 Task: Select Grocery. Add to cart, from DollarGeneral for 3390 Emily Renzelli Boulevard, San Francisco, California 94103, Cell Number 831-612-1938, following items : Pampers Baby Wipes Sensitive Fragrance Free (56 ct)_x000D_
 - 2, Ruffles Cheddar & Sour Cream Potato Chips (1 oz)_x000D_
 - 3, Frito-Lay Flavor Mix Snacks Variety Pack (18 ct)_x000D_
 - 1, Chester''s Fries Corn & Potato Chips Flamin'' Hot (1 oz)_x000D_
 - 2, Munchies Peanuts Honey Roasted (2.875 oz)_x000D_
 - 3, Clover Valley 100% Whole Wheat Sandwich Bread (20 oz)_x000D_
 - 2, Malt-O-Meal Cinnamon Toasters Cereal (16 oz)_x000D_
 - 1, Lemonhead Lemon Candy (128 g)_x000D_
 - 3, Band-Aid Adhesive Bandages Family Variety Pack (30 ct)_x000D_
 - 2, Mott''s 100% Apple Juice Bottle (1 gal)_x000D_
 - 3
Action: Mouse moved to (340, 112)
Screenshot: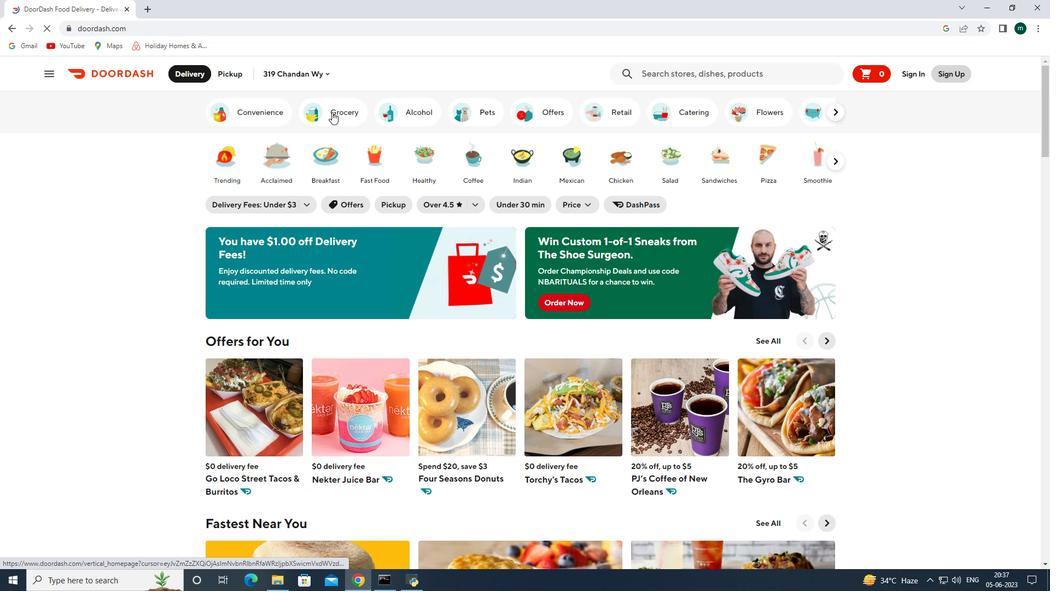 
Action: Mouse pressed left at (340, 112)
Screenshot: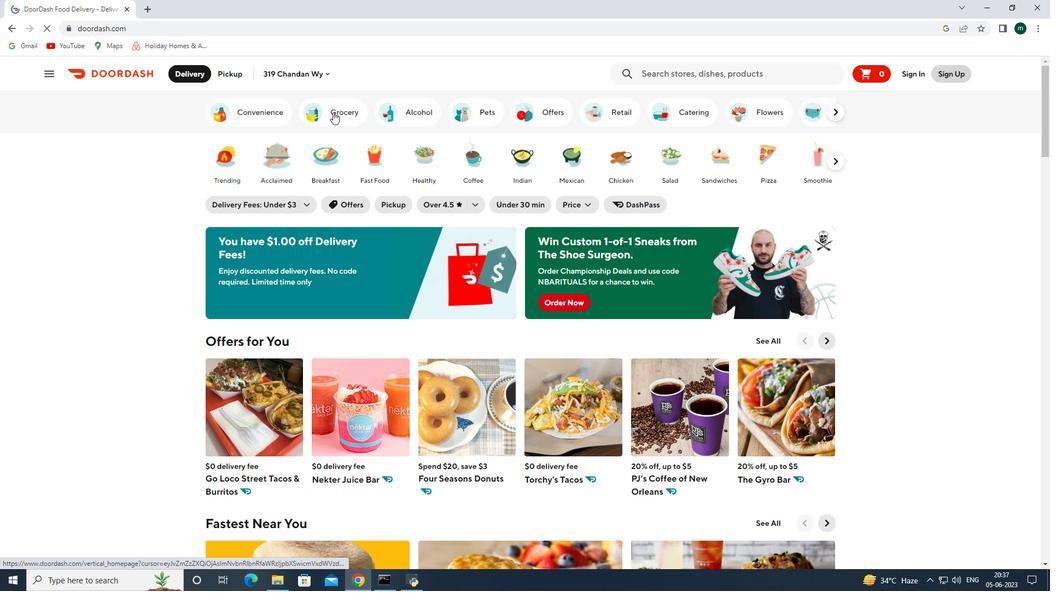 
Action: Mouse moved to (365, 218)
Screenshot: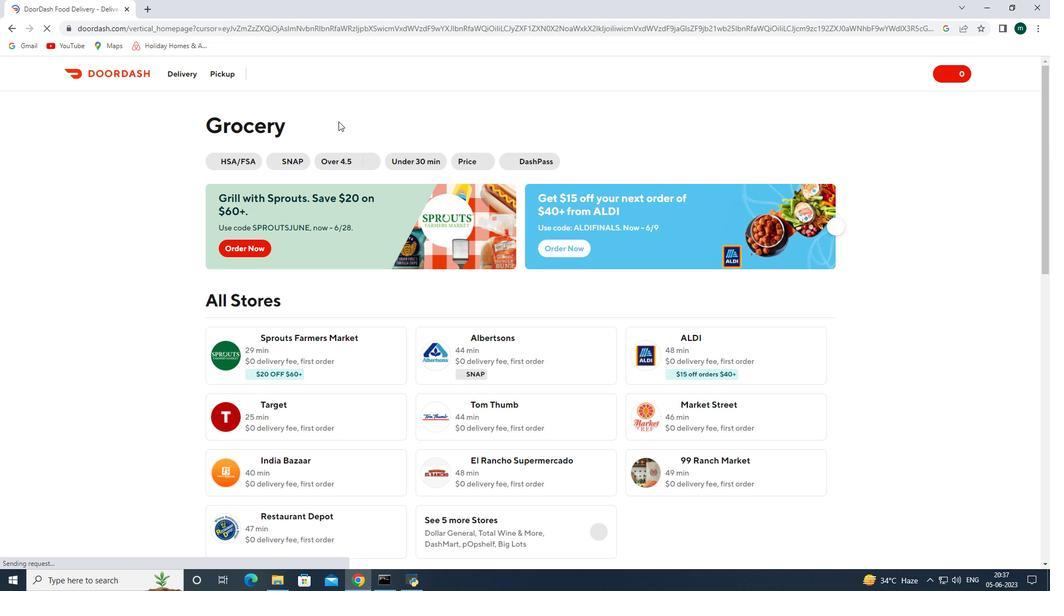 
Action: Mouse scrolled (365, 218) with delta (0, 0)
Screenshot: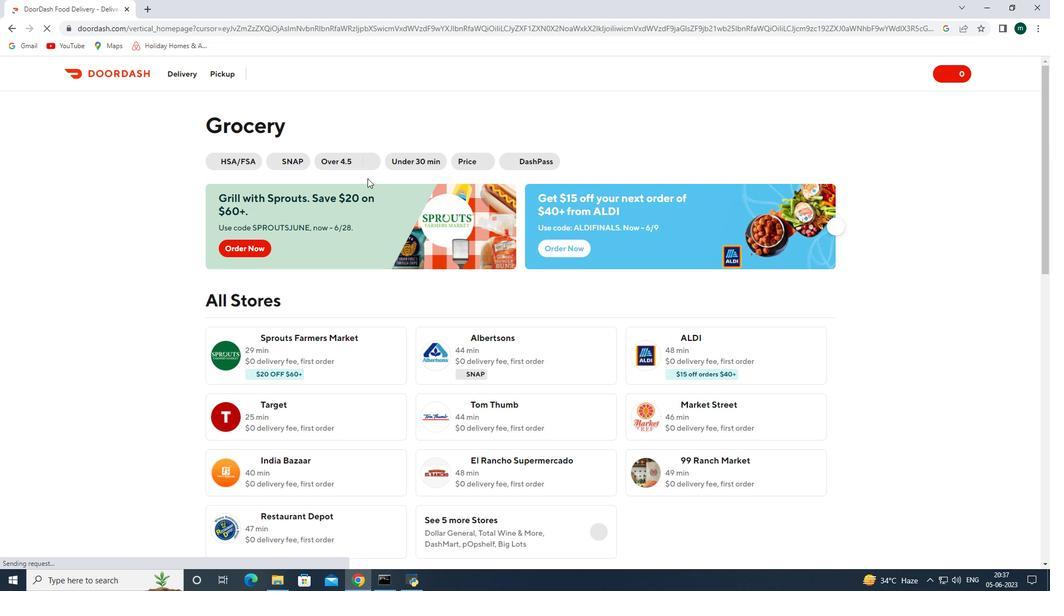 
Action: Mouse moved to (601, 527)
Screenshot: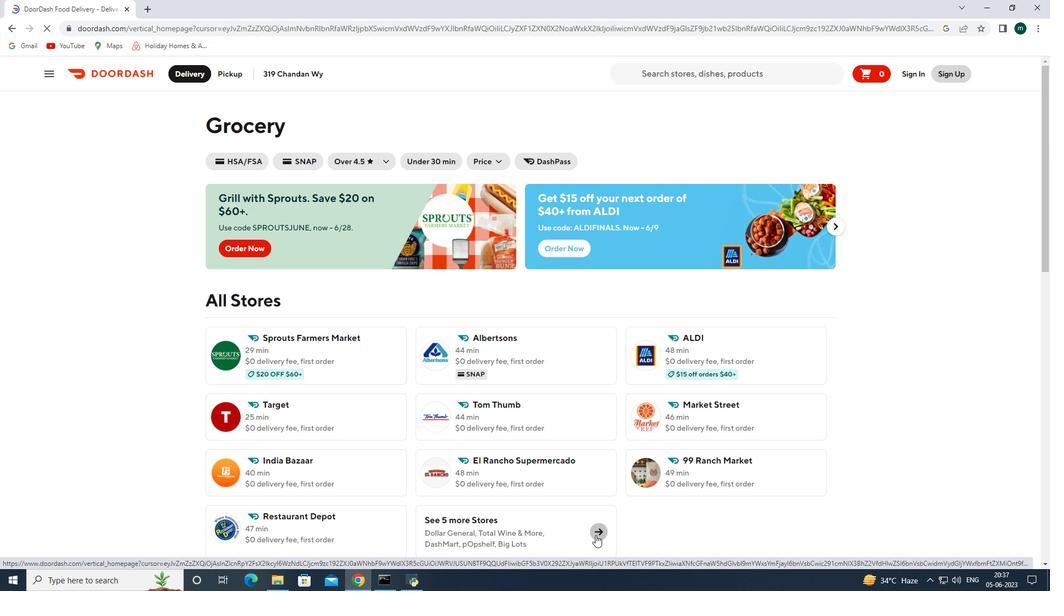 
Action: Mouse pressed left at (601, 527)
Screenshot: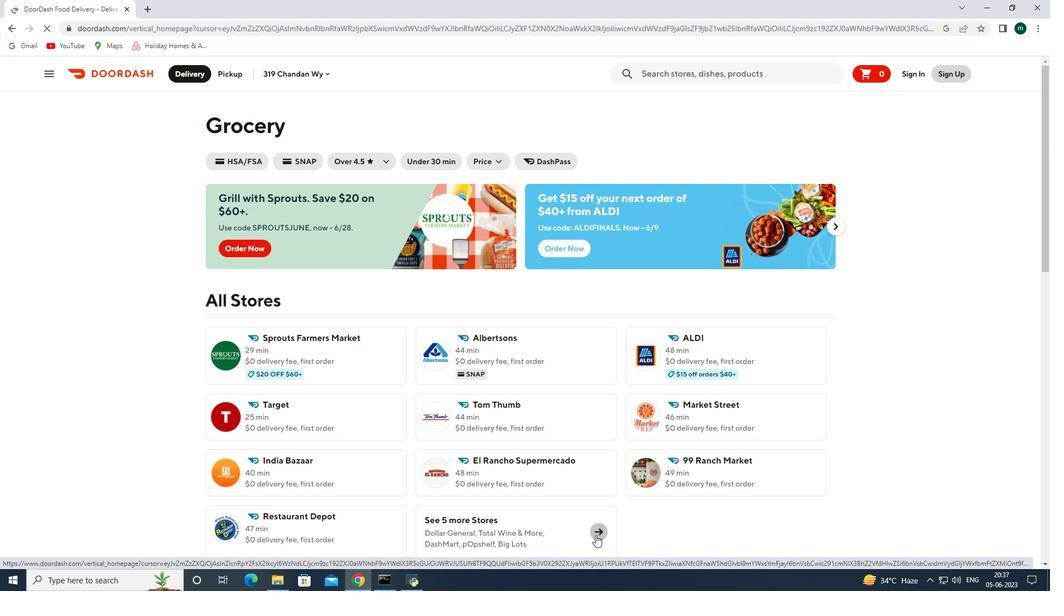 
Action: Mouse moved to (504, 344)
Screenshot: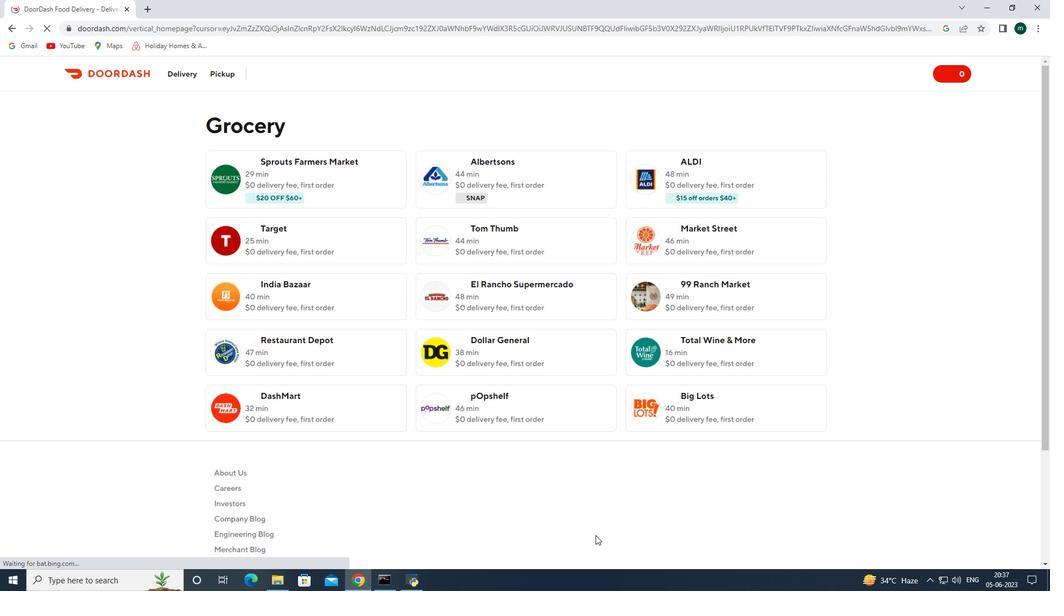 
Action: Mouse pressed left at (504, 344)
Screenshot: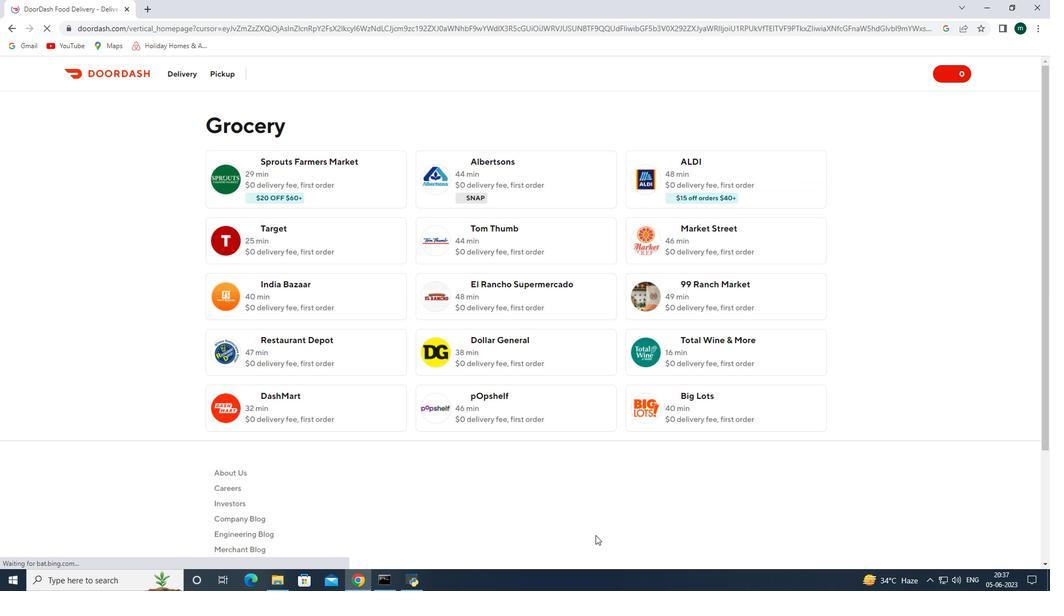 
Action: Mouse moved to (515, 419)
Screenshot: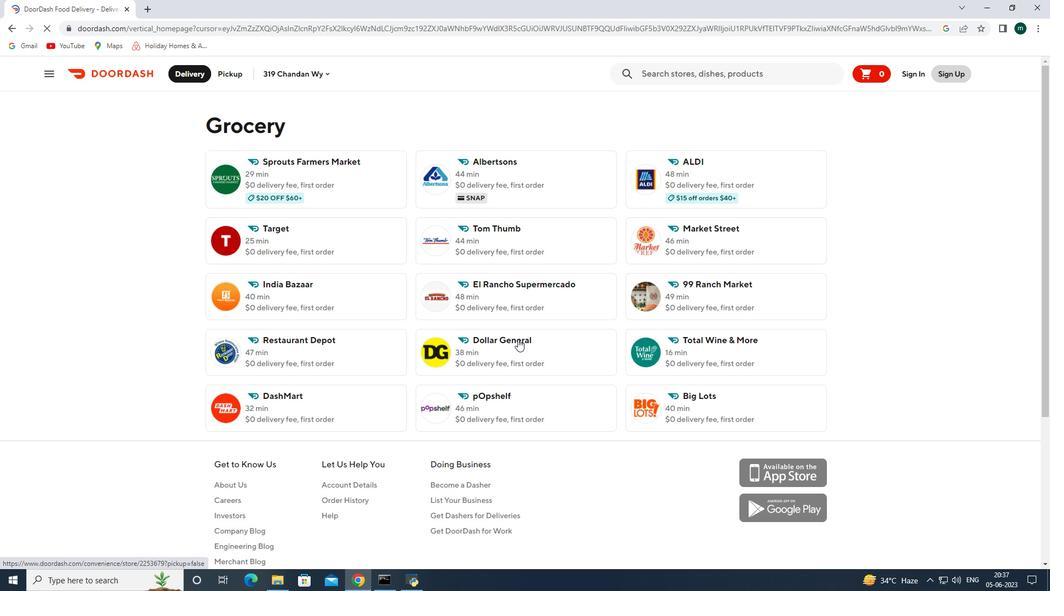 
Action: Mouse pressed left at (515, 419)
Screenshot: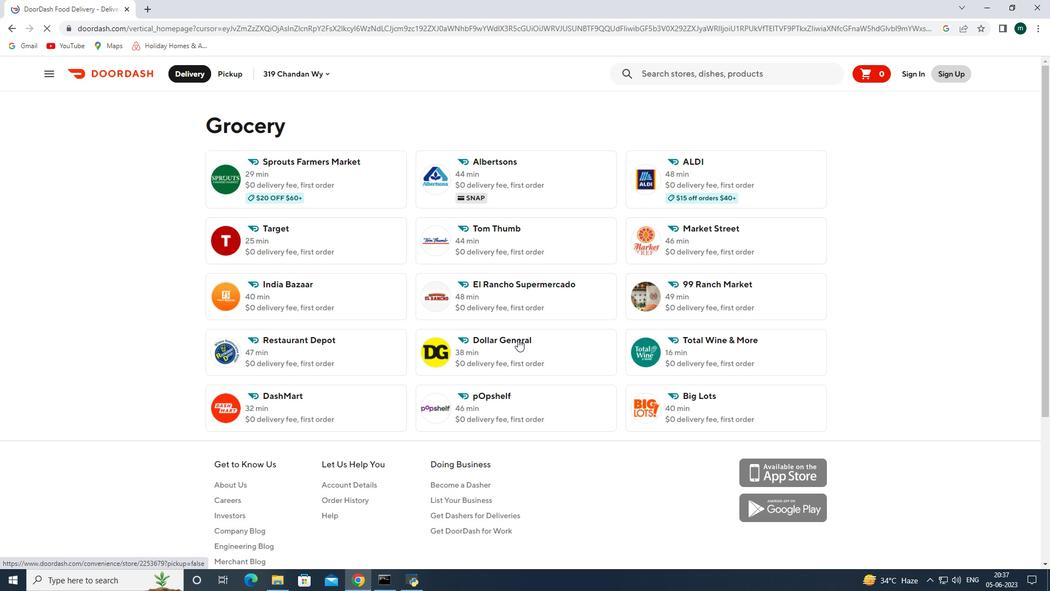 
Action: Mouse pressed left at (515, 419)
Screenshot: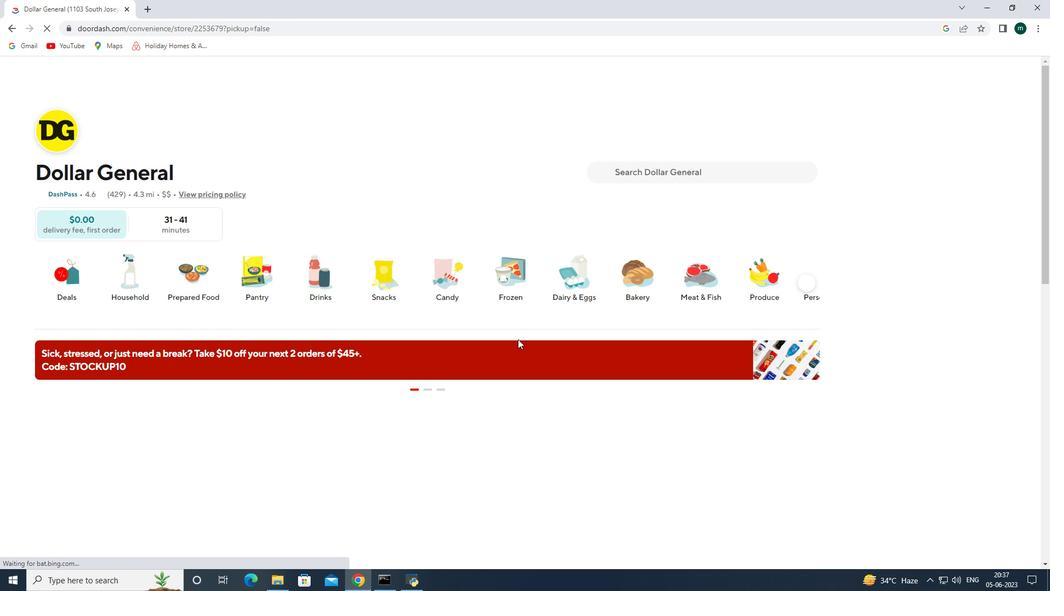 
Action: Mouse moved to (49, 31)
Screenshot: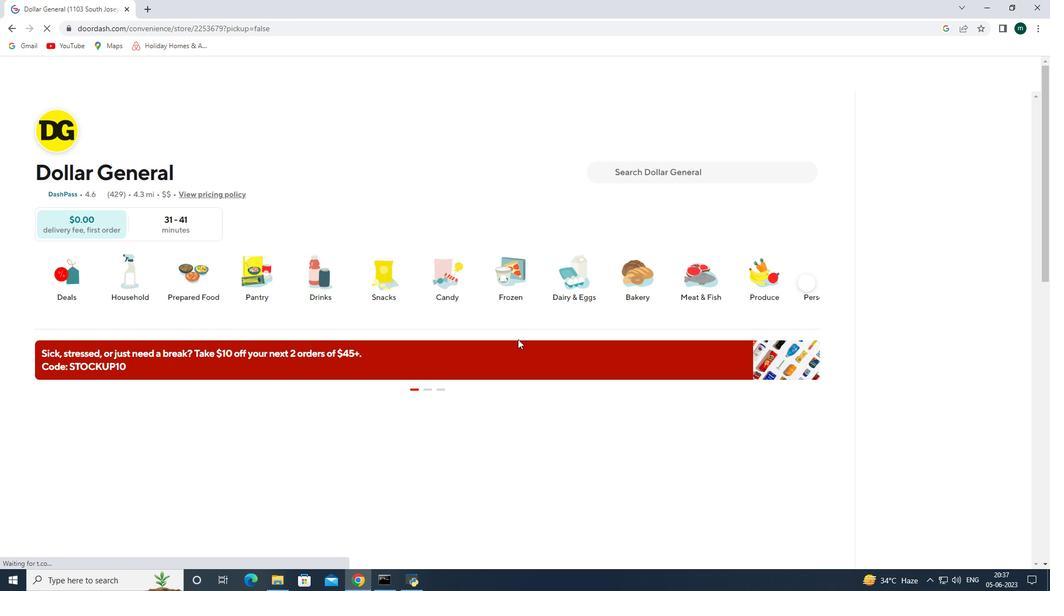 
Action: Mouse pressed left at (49, 31)
Screenshot: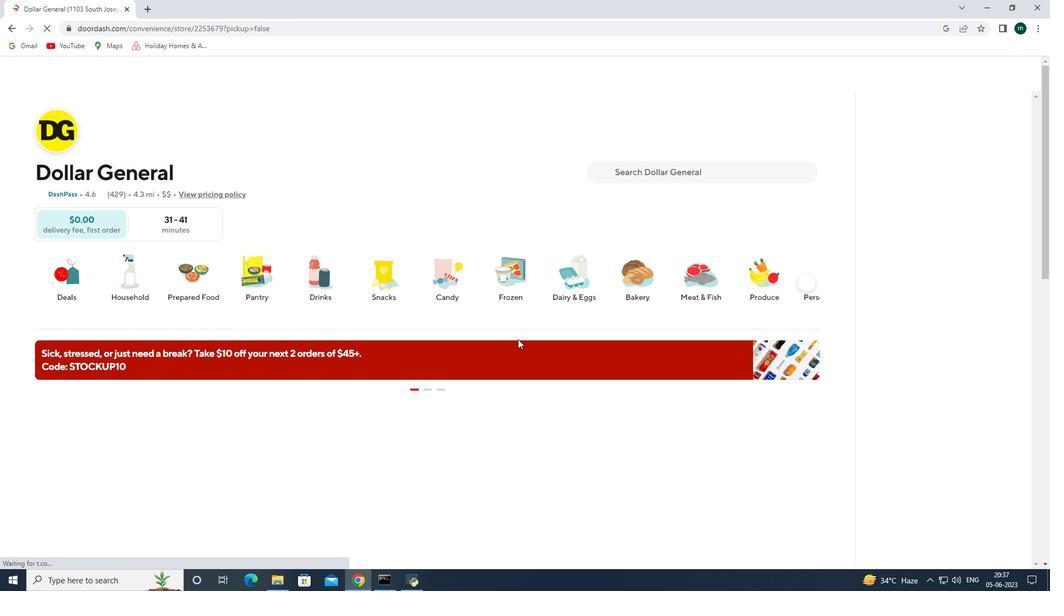 
Action: Mouse moved to (333, 112)
Screenshot: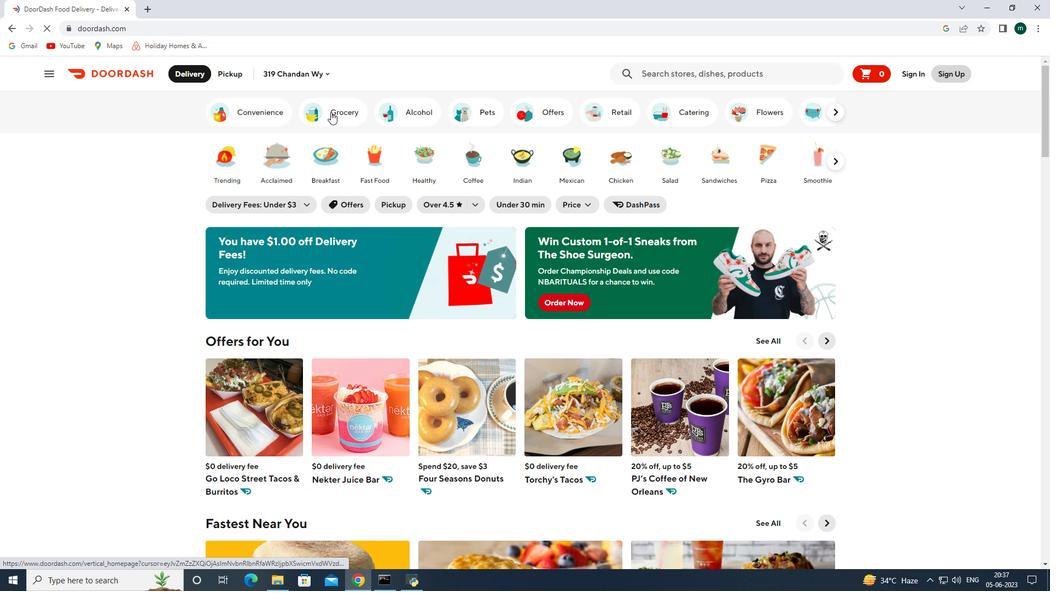 
Action: Mouse pressed left at (333, 112)
Screenshot: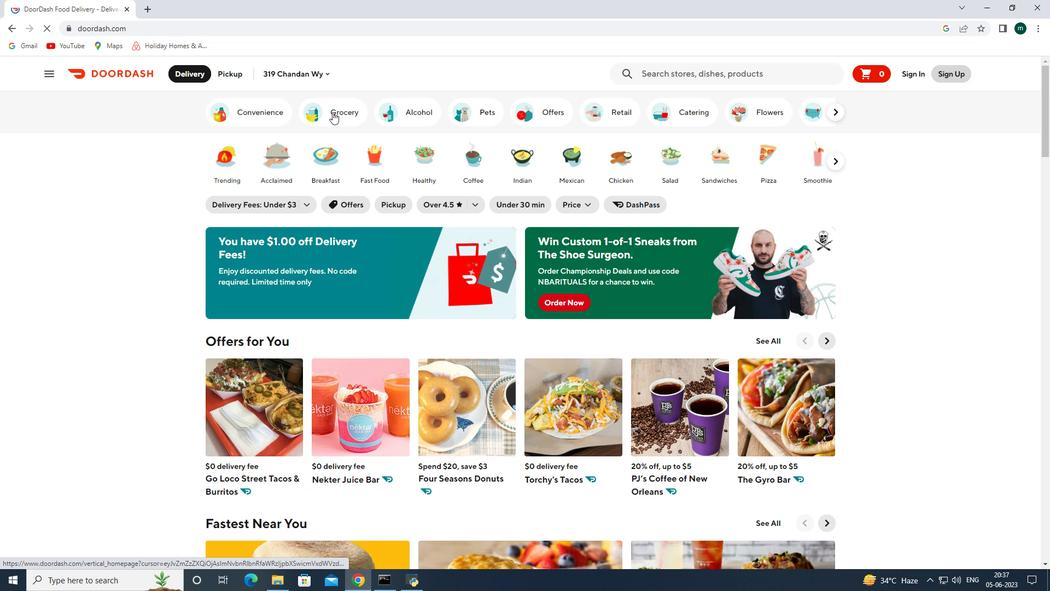 
Action: Mouse moved to (596, 535)
Screenshot: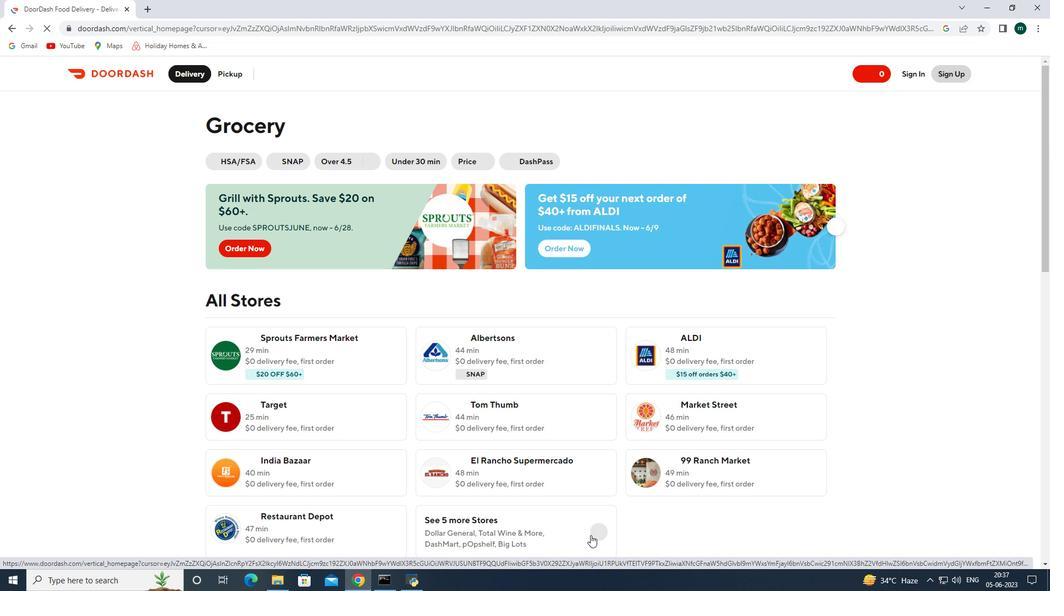 
Action: Mouse pressed left at (596, 535)
Screenshot: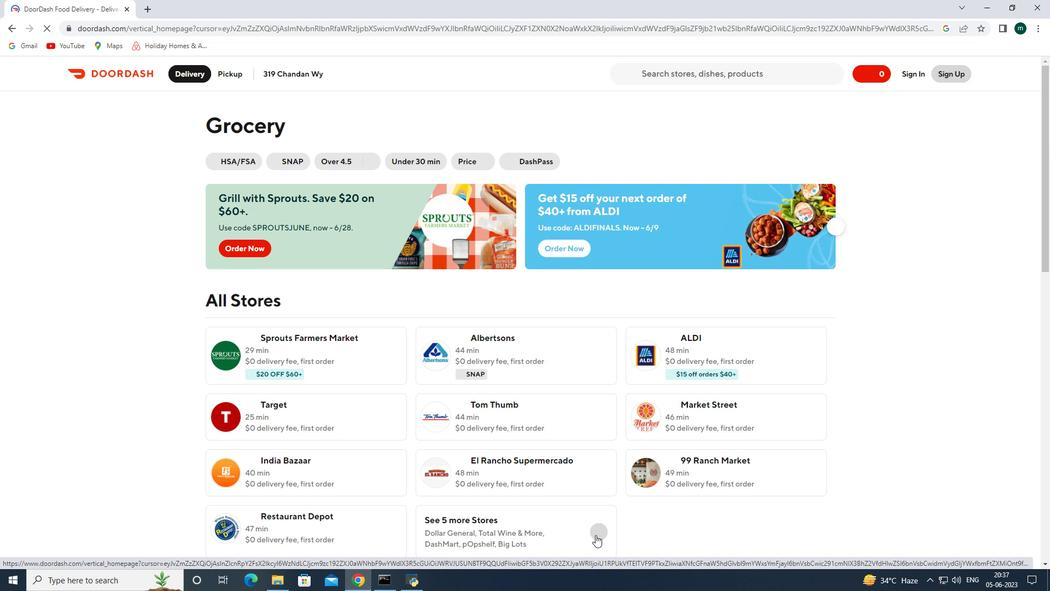 
Action: Mouse pressed left at (596, 535)
Screenshot: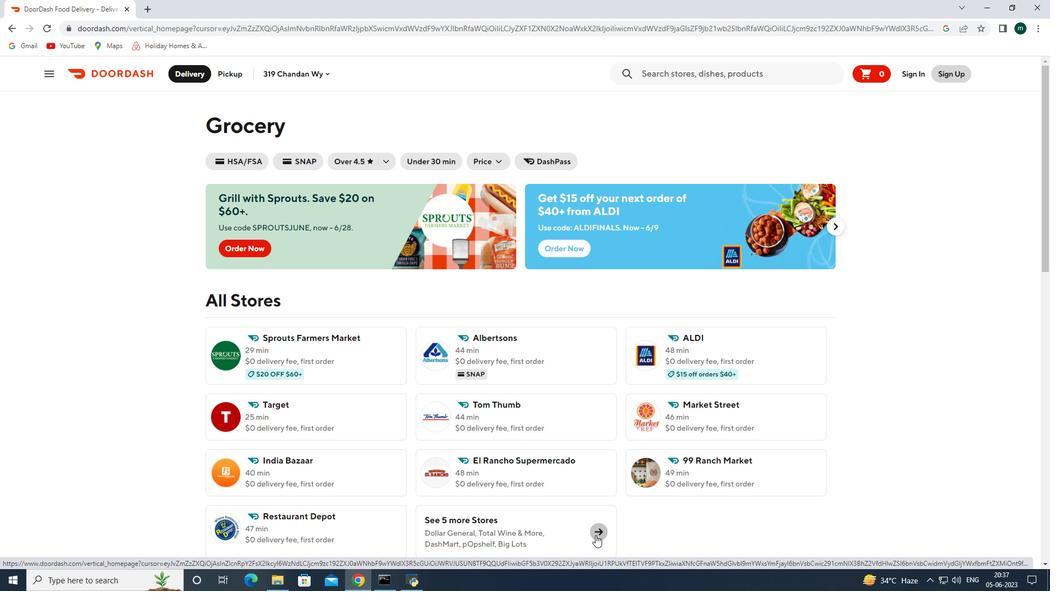 
Action: Mouse moved to (518, 339)
Screenshot: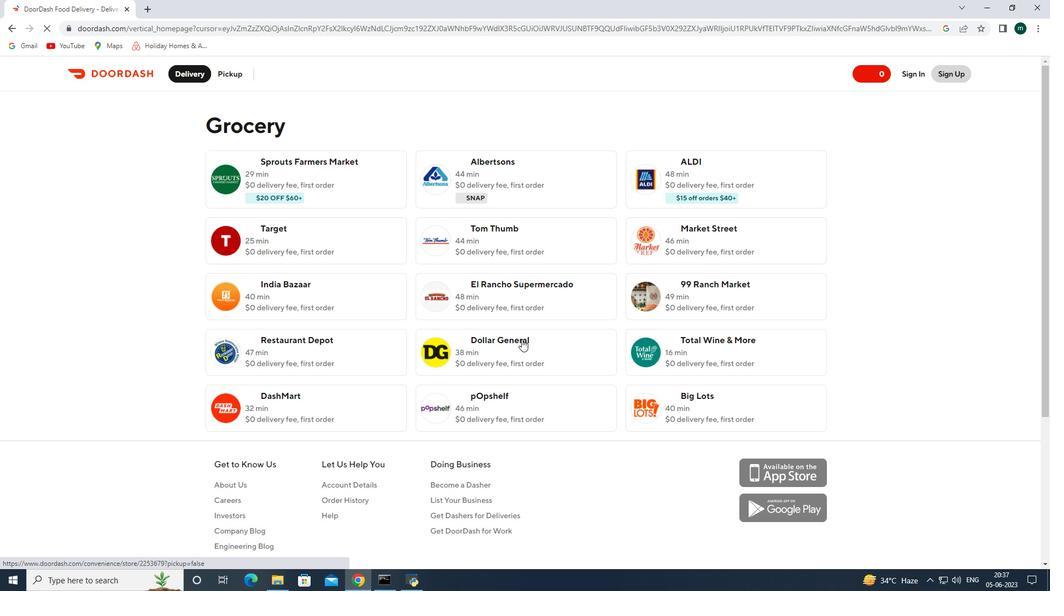 
Action: Mouse pressed left at (518, 339)
Screenshot: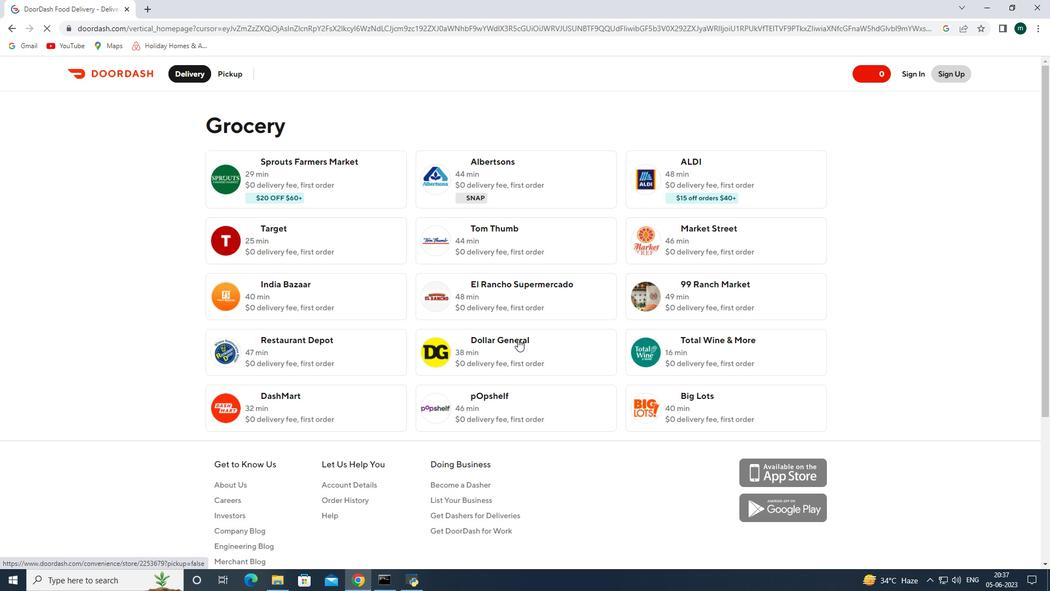 
Action: Mouse moved to (226, 73)
Screenshot: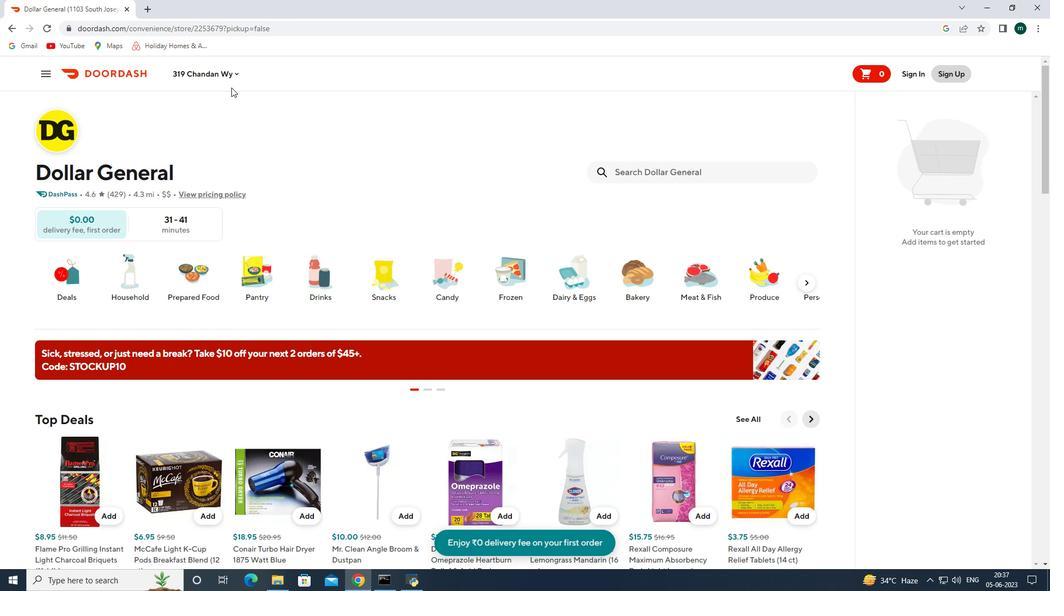 
Action: Mouse pressed left at (226, 73)
Screenshot: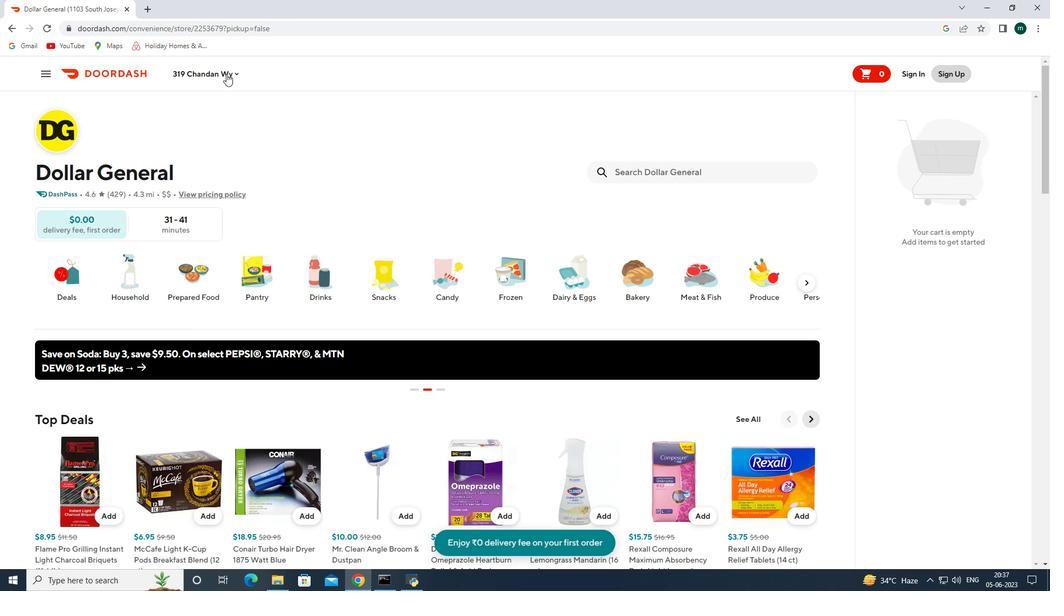 
Action: Mouse moved to (231, 111)
Screenshot: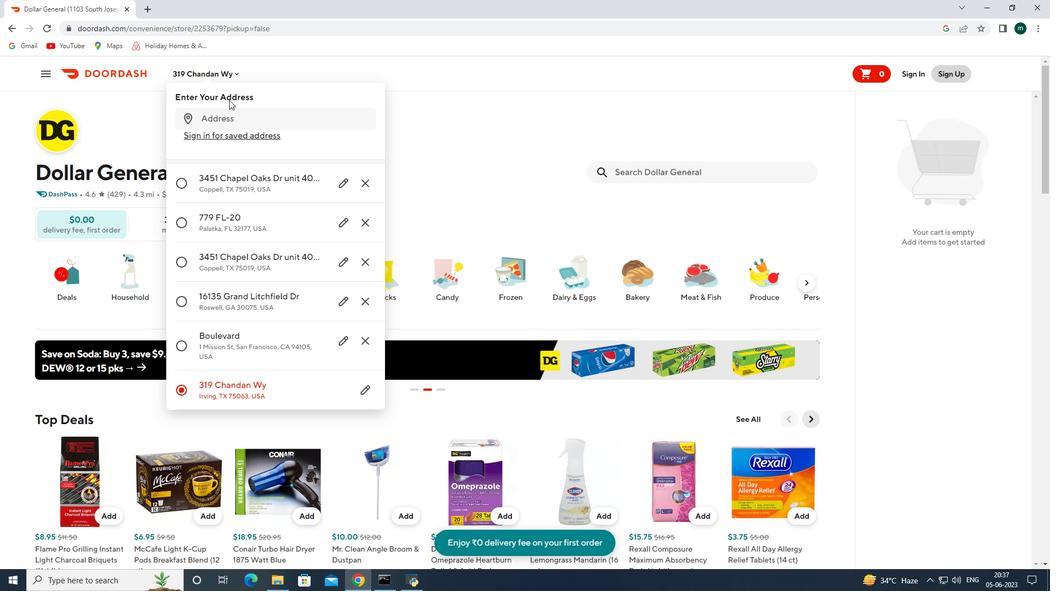 
Action: Mouse pressed left at (231, 111)
Screenshot: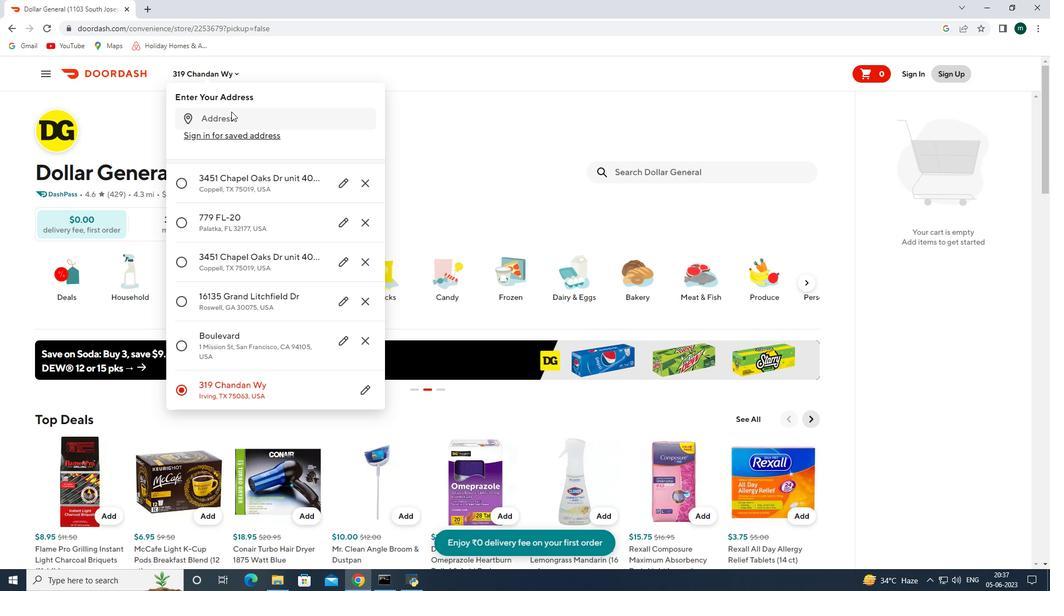 
Action: Key pressed 3390<Key.space>emily<Key.space>renzelli<Key.space>boulevard<Key.space>san<Key.space>francisco<Key.space>california<Key.space>94103<Key.enter>
Screenshot: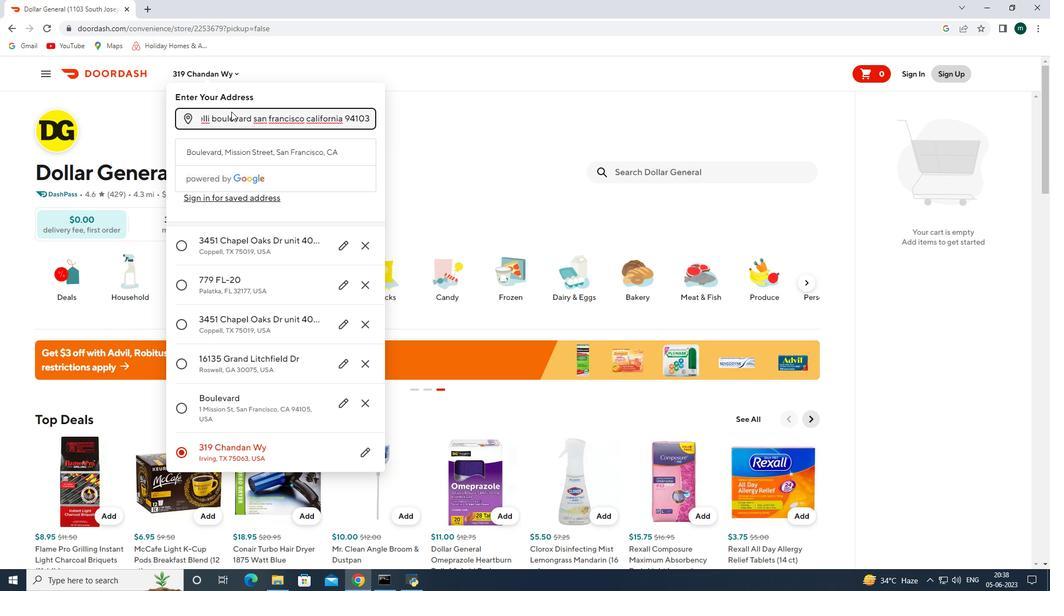 
Action: Mouse moved to (305, 457)
Screenshot: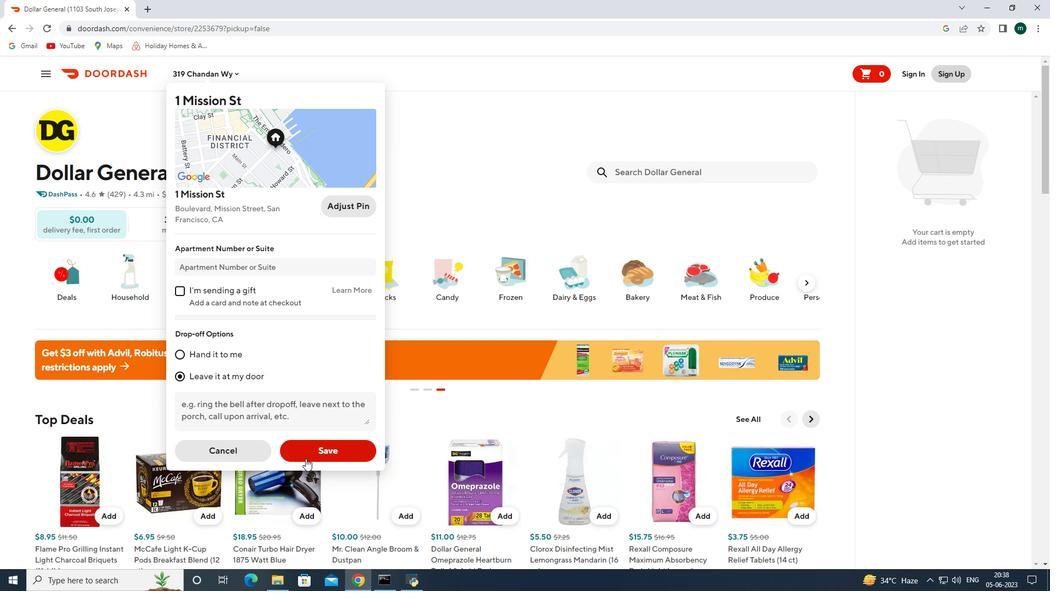 
Action: Mouse pressed left at (305, 457)
Screenshot: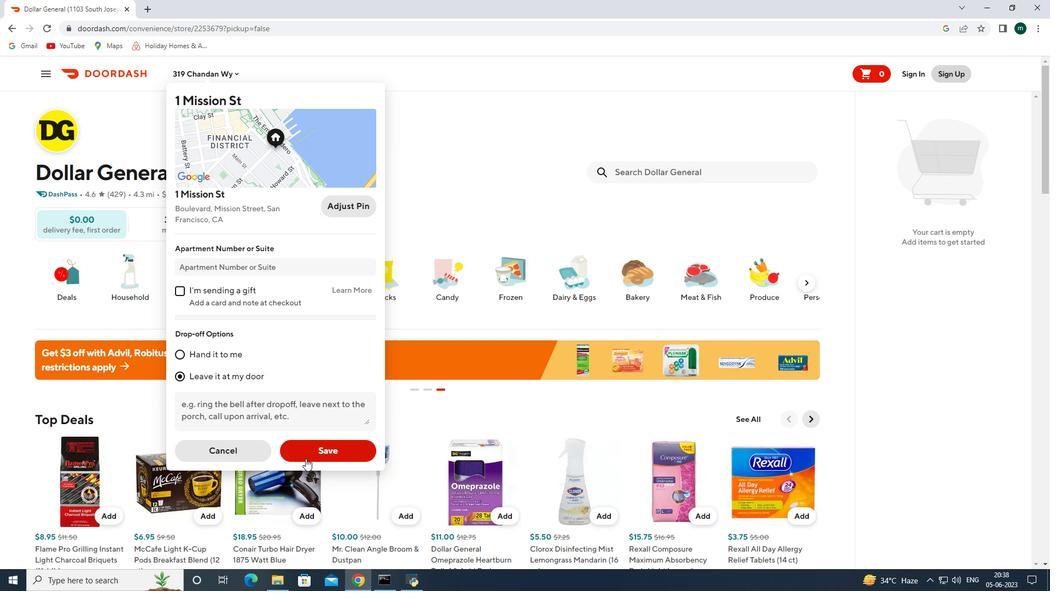 
Action: Mouse moved to (638, 172)
Screenshot: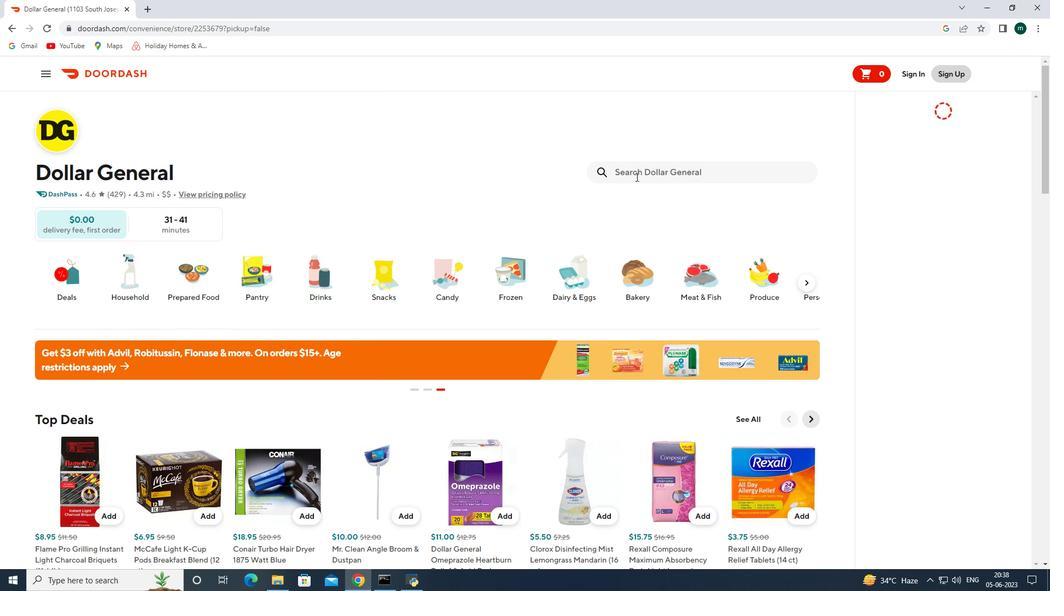 
Action: Mouse pressed left at (638, 172)
Screenshot: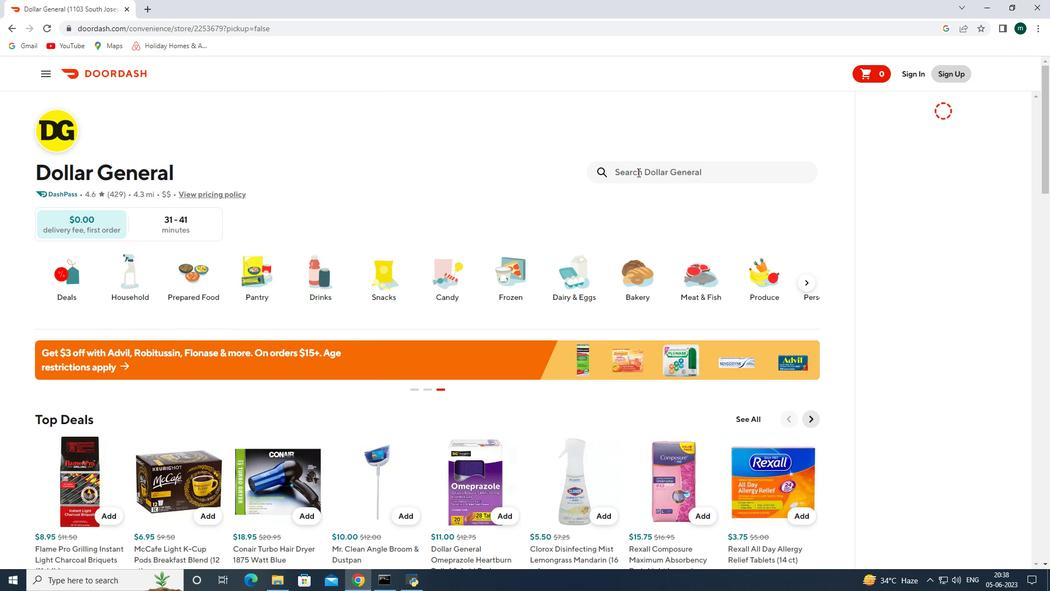 
Action: Key pressed pmper<Key.space>ba<Key.backspace><Key.backspace><Key.backspace><Key.backspace><Key.backspace><Key.backspace><Key.backspace>ampersabby<Key.space>wipes<Key.space>sensitive<Key.space>fragrance<Key.space>free<Key.enter>
Screenshot: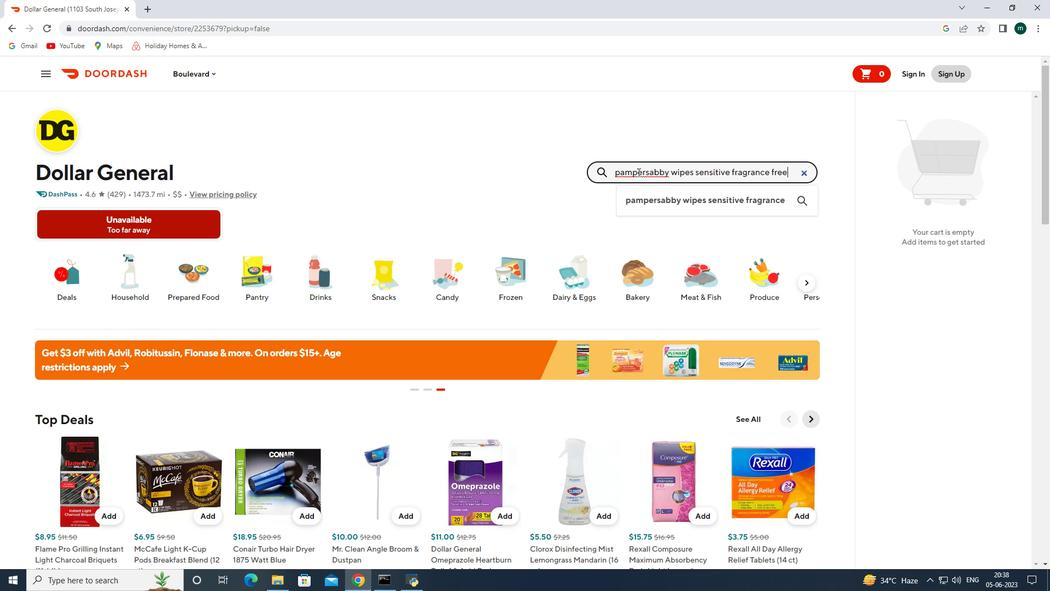 
Action: Mouse moved to (102, 305)
Screenshot: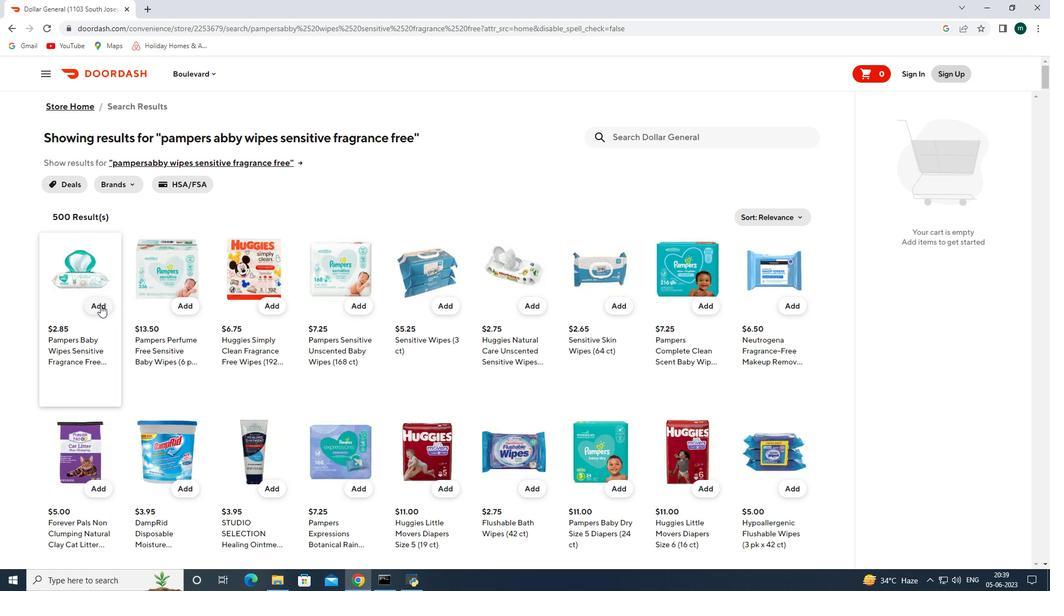 
Action: Mouse pressed left at (102, 305)
Screenshot: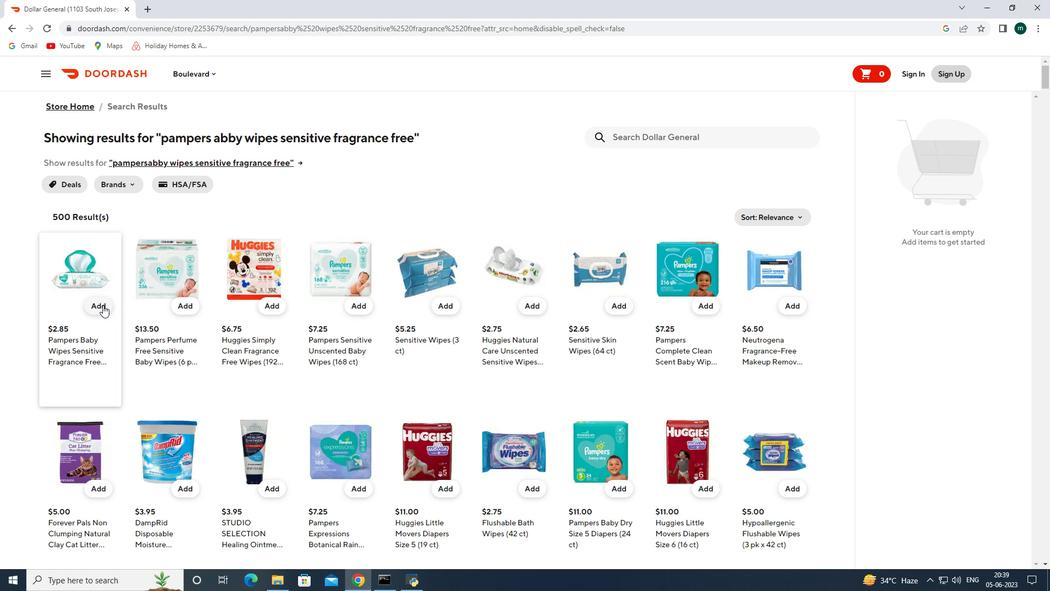 
Action: Mouse pressed left at (102, 305)
Screenshot: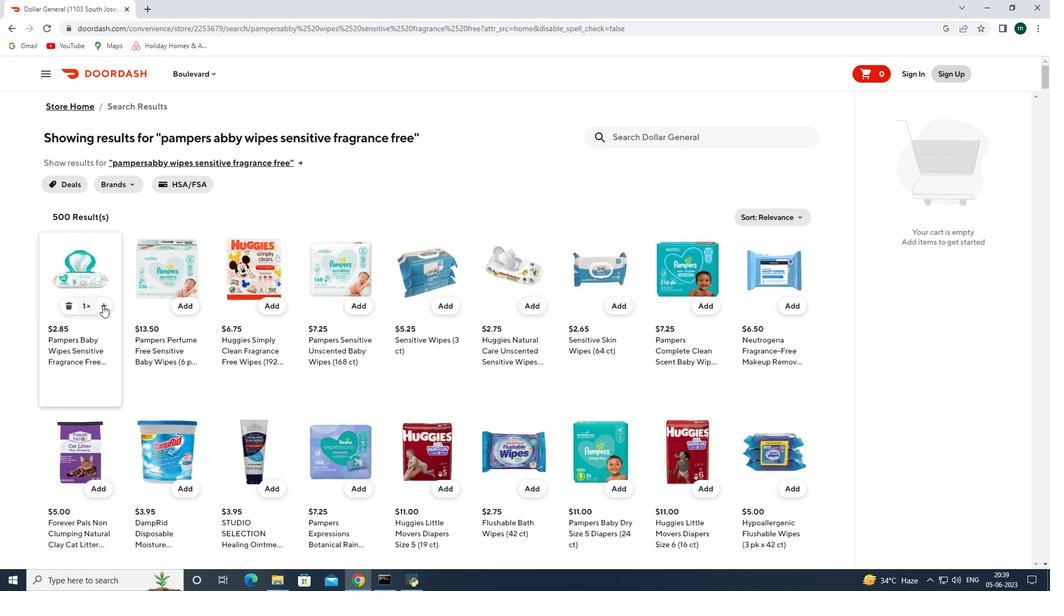
Action: Mouse moved to (627, 139)
Screenshot: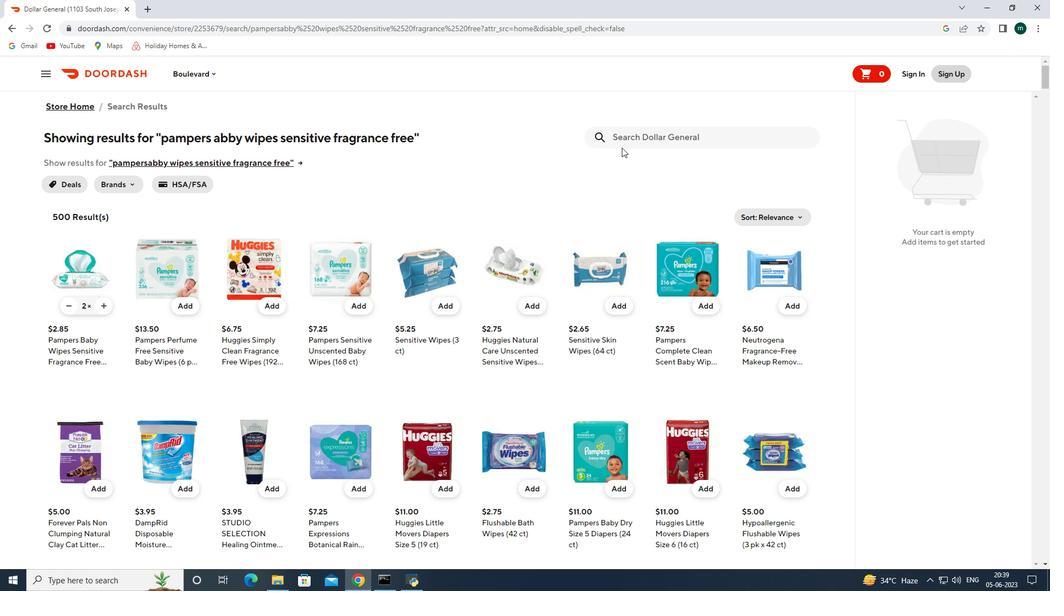 
Action: Mouse pressed left at (627, 139)
Screenshot: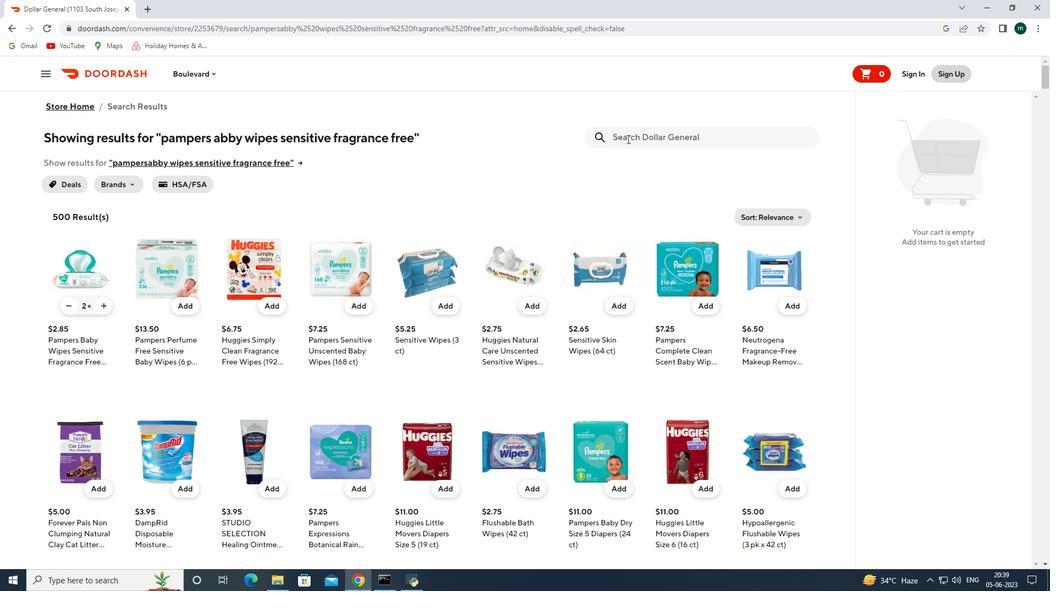 
Action: Key pressed ruffles<Key.space>cheddar<Key.space>and<Key.space>sour<Key.space>crem<Key.space>potato<Key.space>chips<Key.enter>
Screenshot: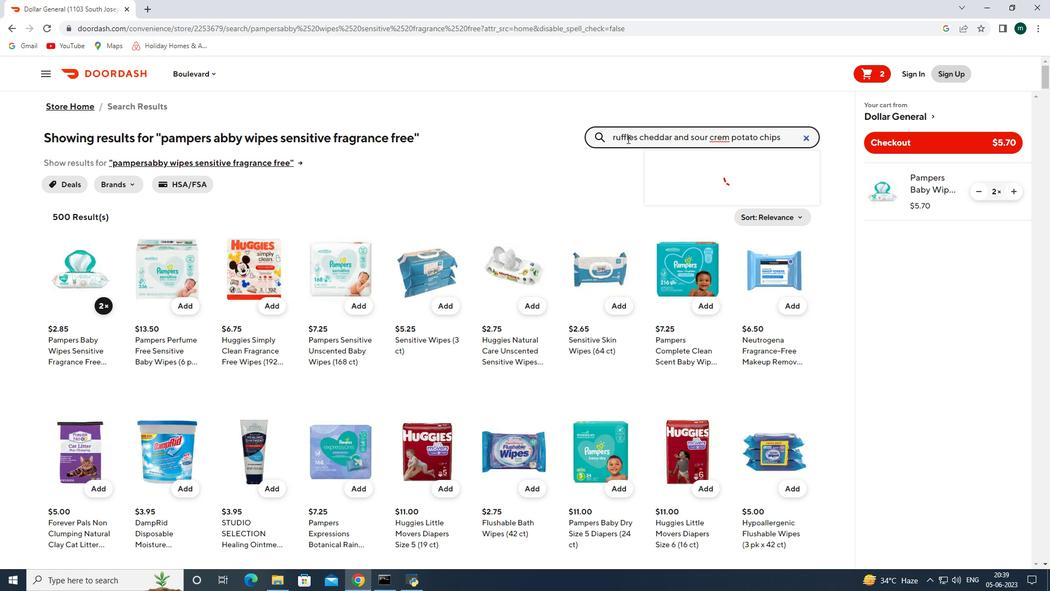 
Action: Mouse moved to (107, 302)
Screenshot: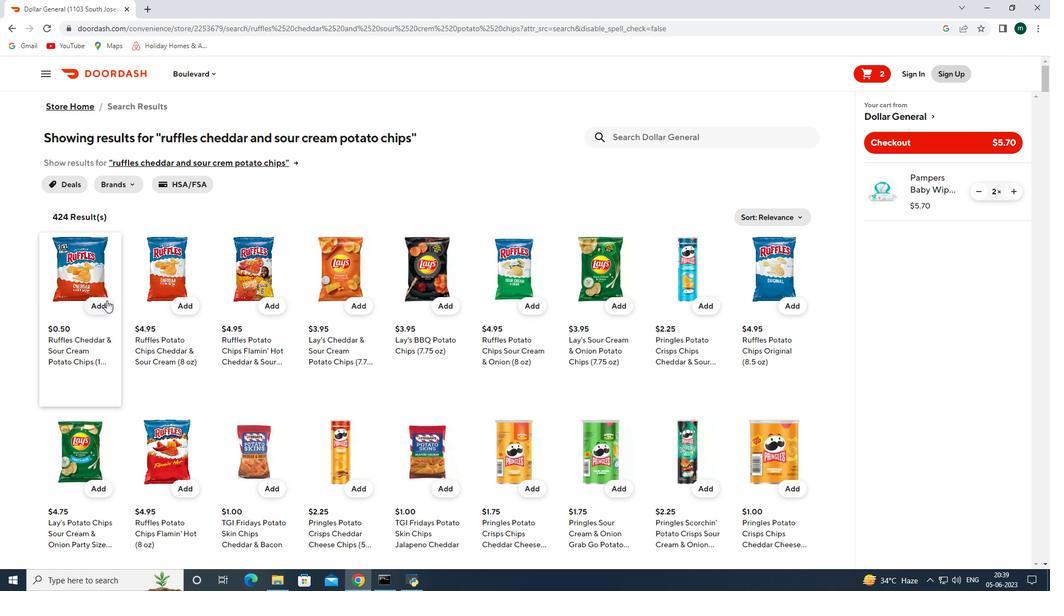 
Action: Mouse pressed left at (107, 302)
Screenshot: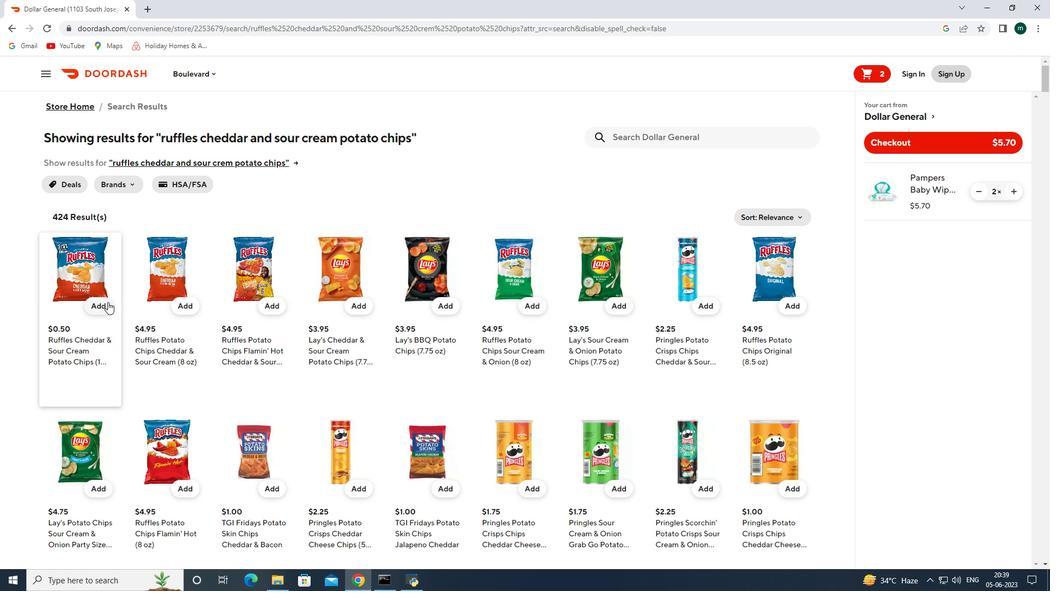 
Action: Mouse moved to (106, 304)
Screenshot: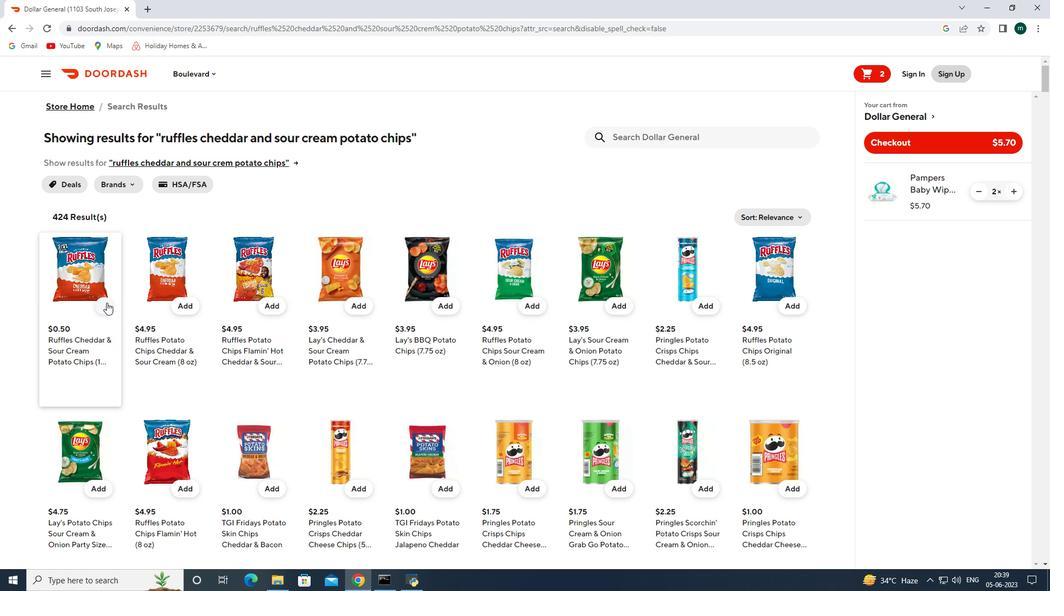 
Action: Mouse pressed left at (106, 304)
Screenshot: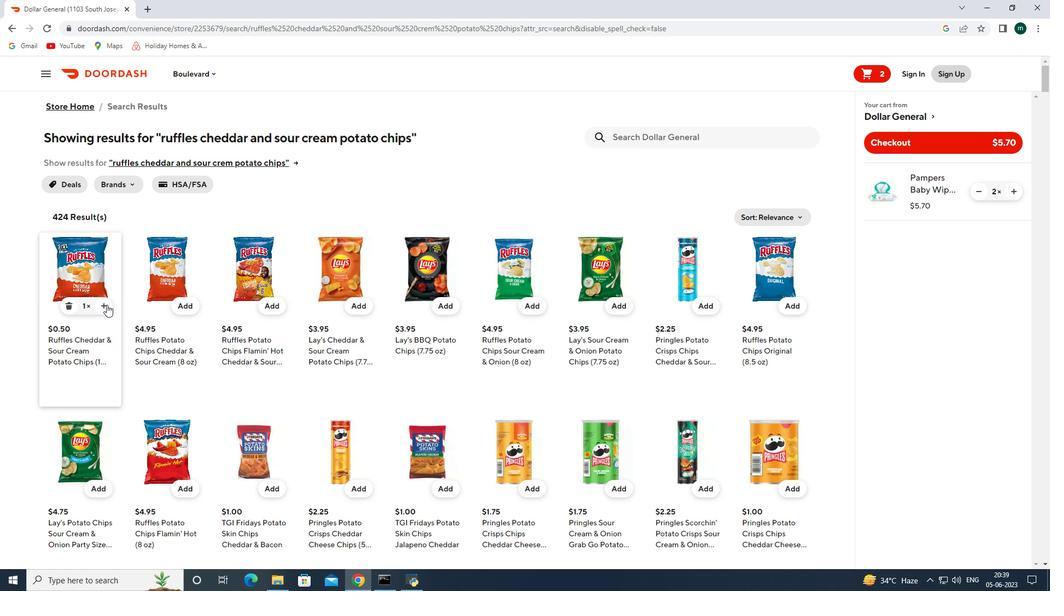 
Action: Mouse pressed left at (106, 304)
Screenshot: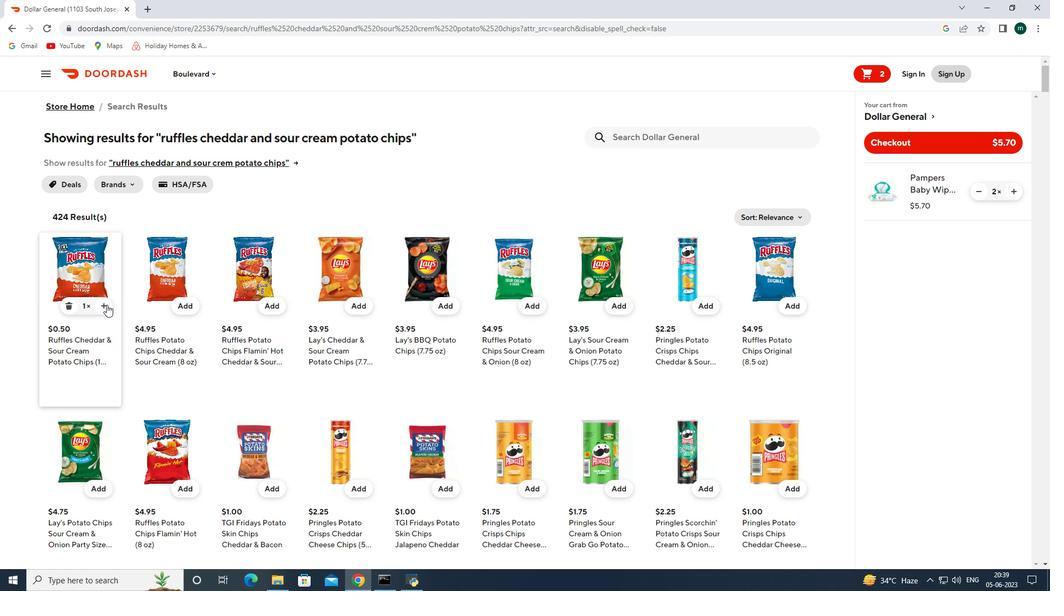 
Action: Mouse moved to (643, 139)
Screenshot: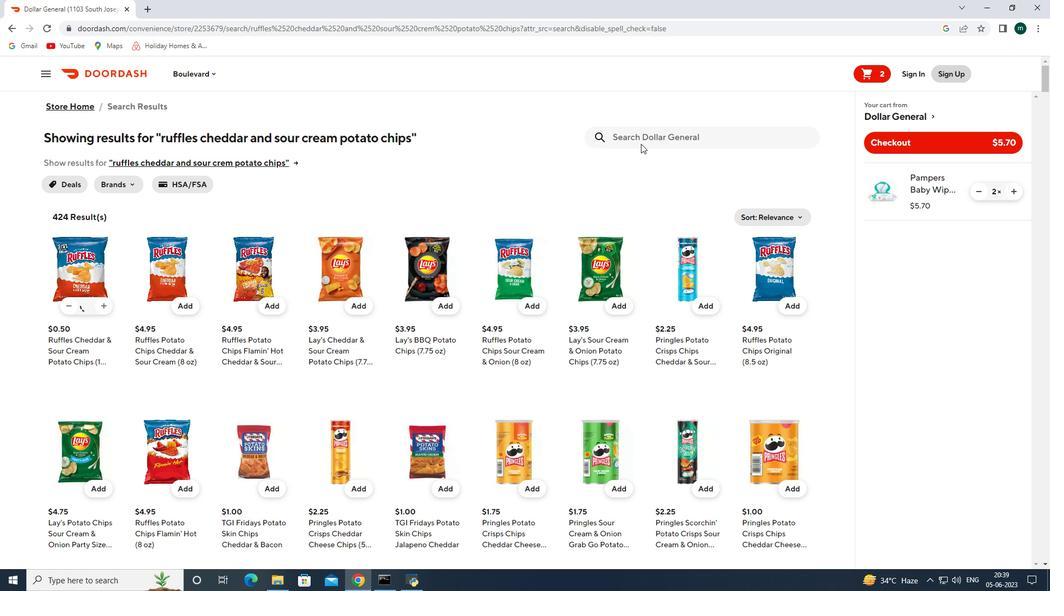 
Action: Mouse pressed left at (643, 139)
Screenshot: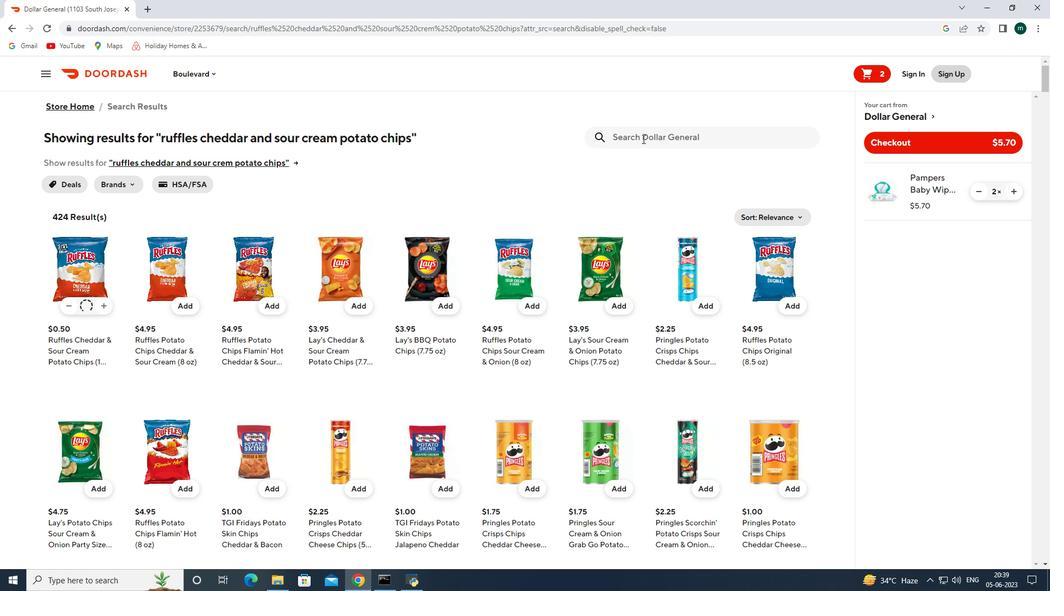
Action: Key pressed frito<Key.space>lay<Key.space>flavor<Key.space>mix<Key.space>snacks<Key.space>variety<Key.space>pack<Key.enter>
Screenshot: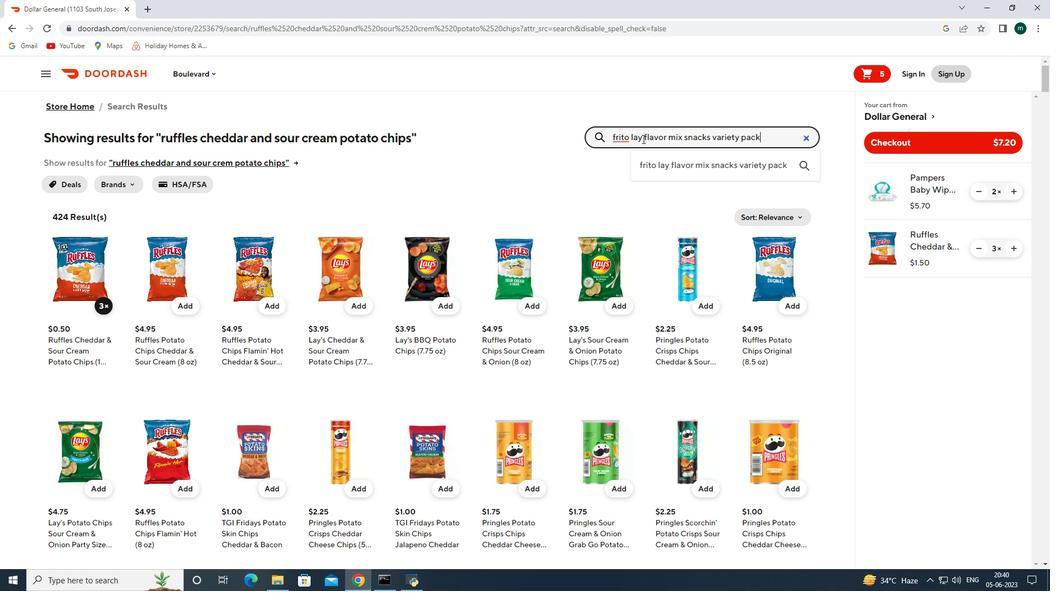 
Action: Mouse pressed left at (643, 139)
Screenshot: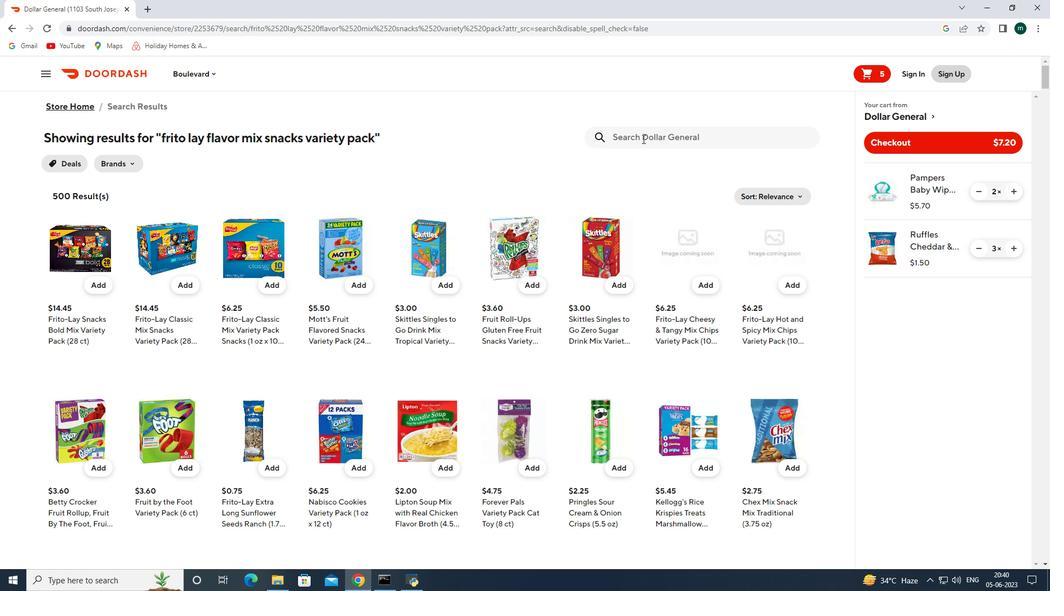 
Action: Key pressed chesters<Key.space>fries<Key.space>corn<Key.space>and<Key.space>potato<Key.space>chips<Key.space>flamin<Key.space>hot<Key.enter>
Screenshot: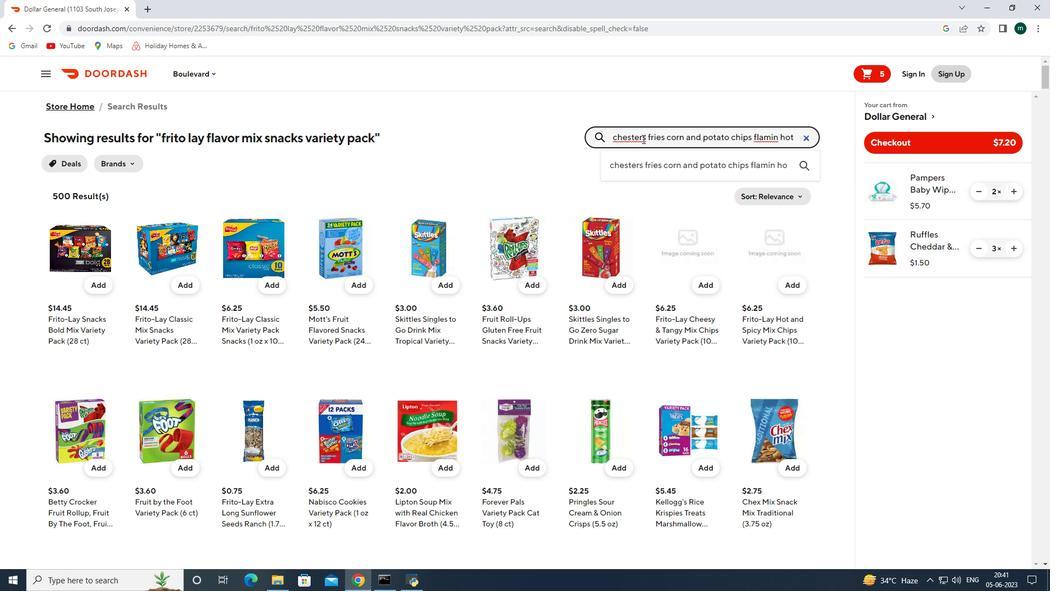 
Action: Mouse moved to (102, 284)
Screenshot: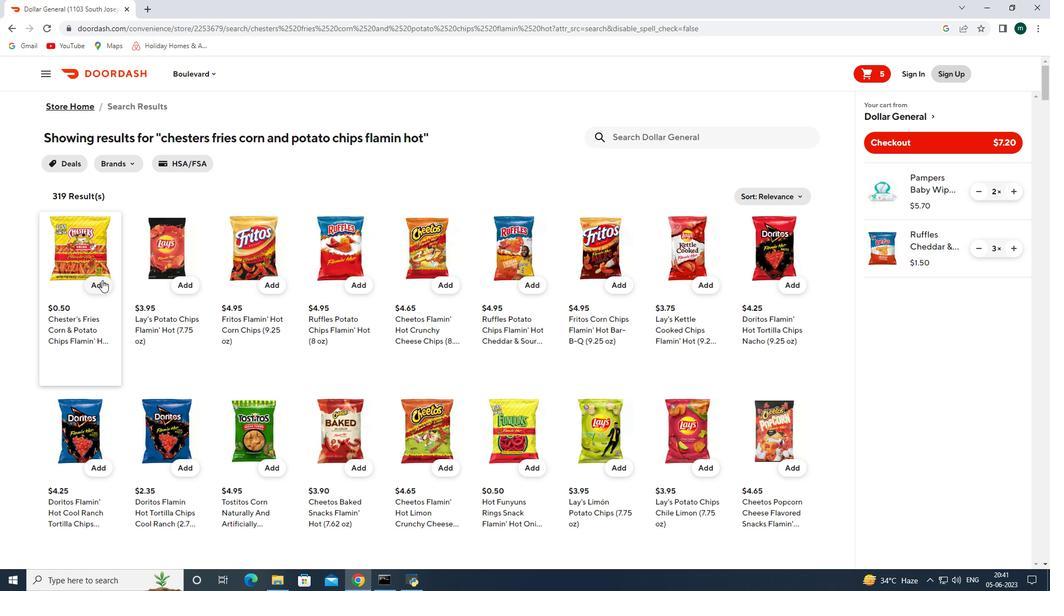 
Action: Mouse pressed left at (102, 284)
Screenshot: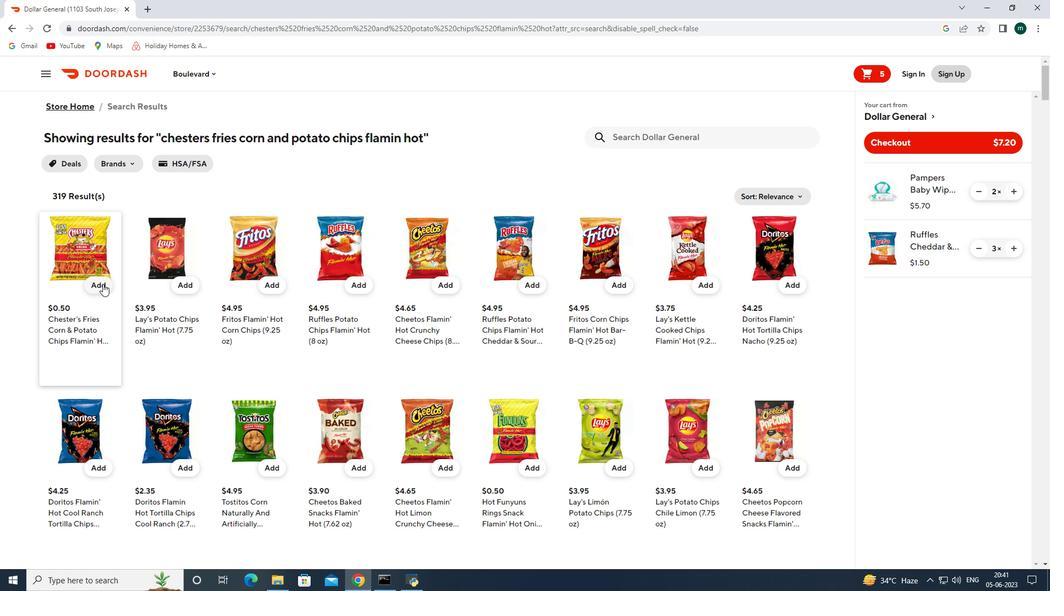 
Action: Mouse pressed left at (102, 284)
Screenshot: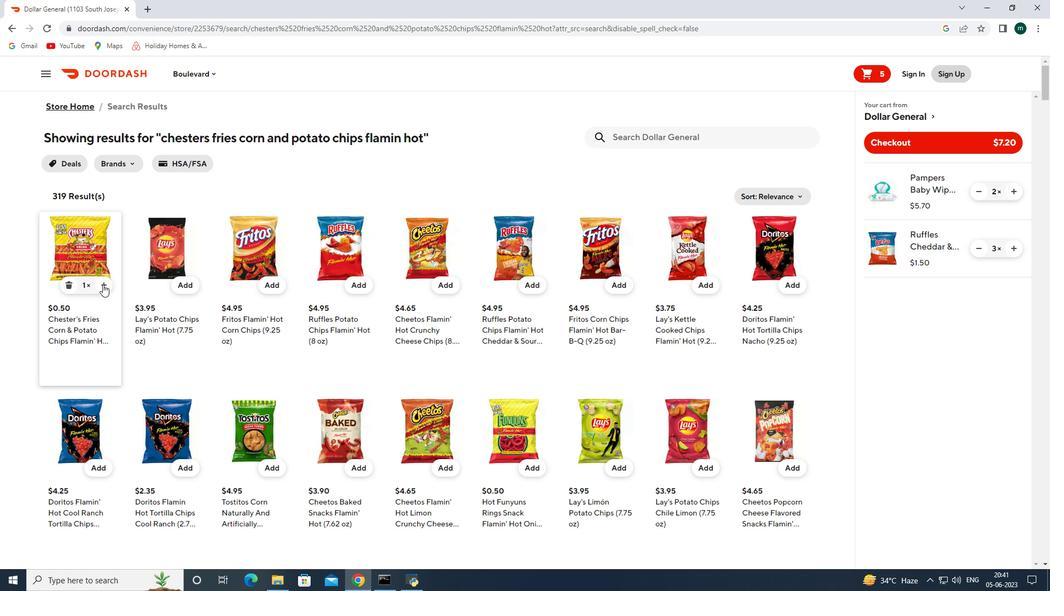 
Action: Mouse moved to (621, 133)
Screenshot: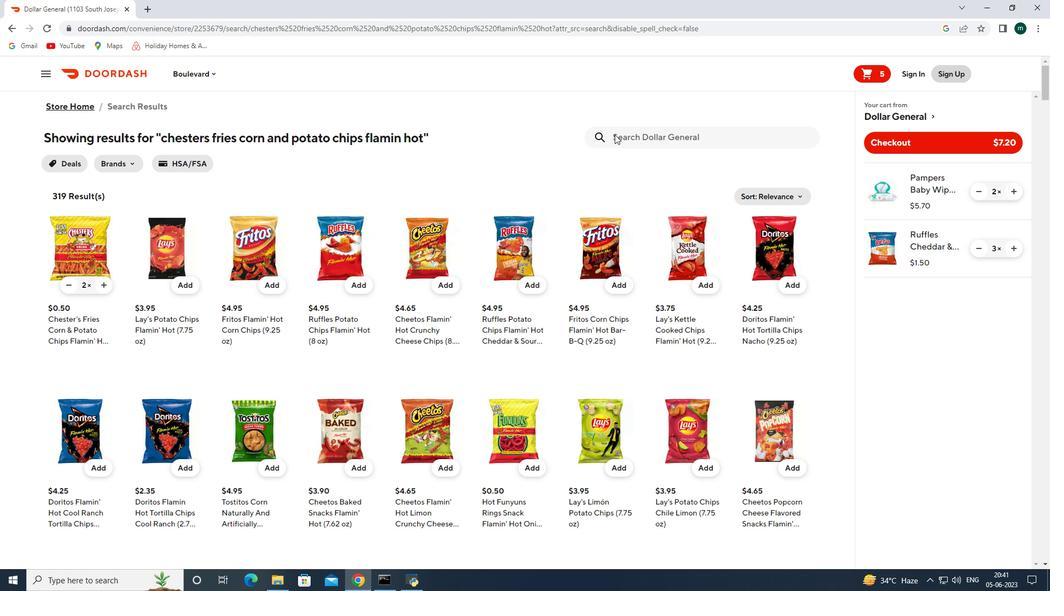 
Action: Mouse pressed left at (621, 133)
Screenshot: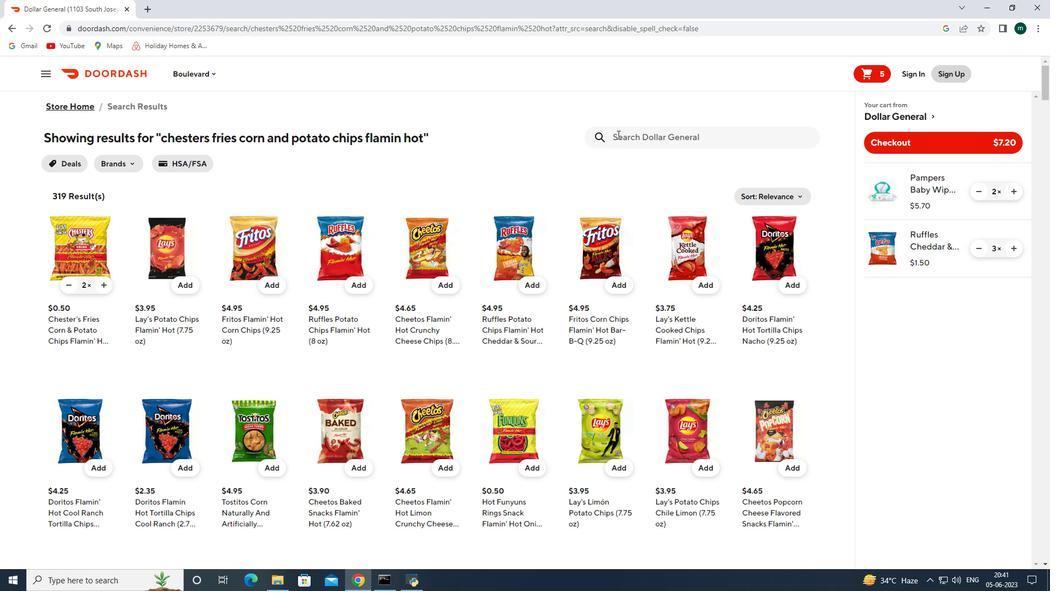 
Action: Key pressed munchies<Key.space>peanuts<Key.space>honey<Key.space>roasted<Key.enter>
Screenshot: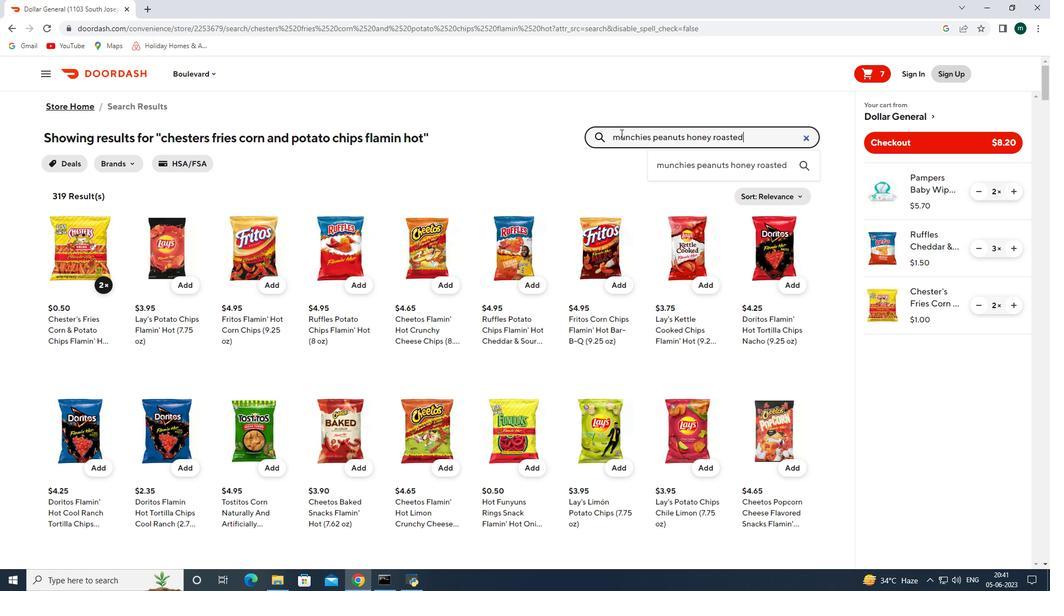 
Action: Mouse moved to (100, 286)
Screenshot: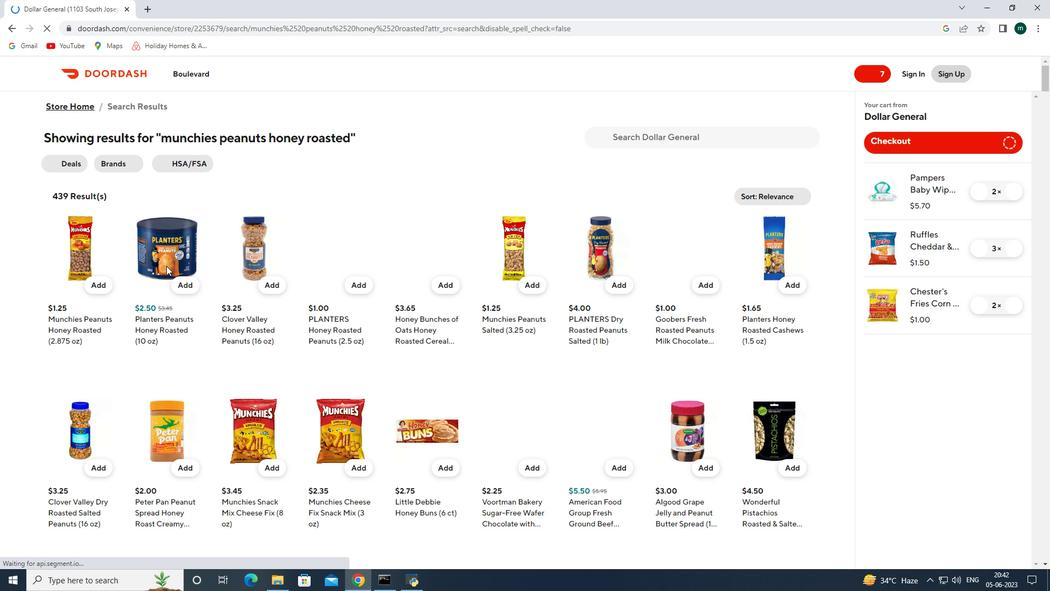 
Action: Mouse pressed left at (100, 286)
Screenshot: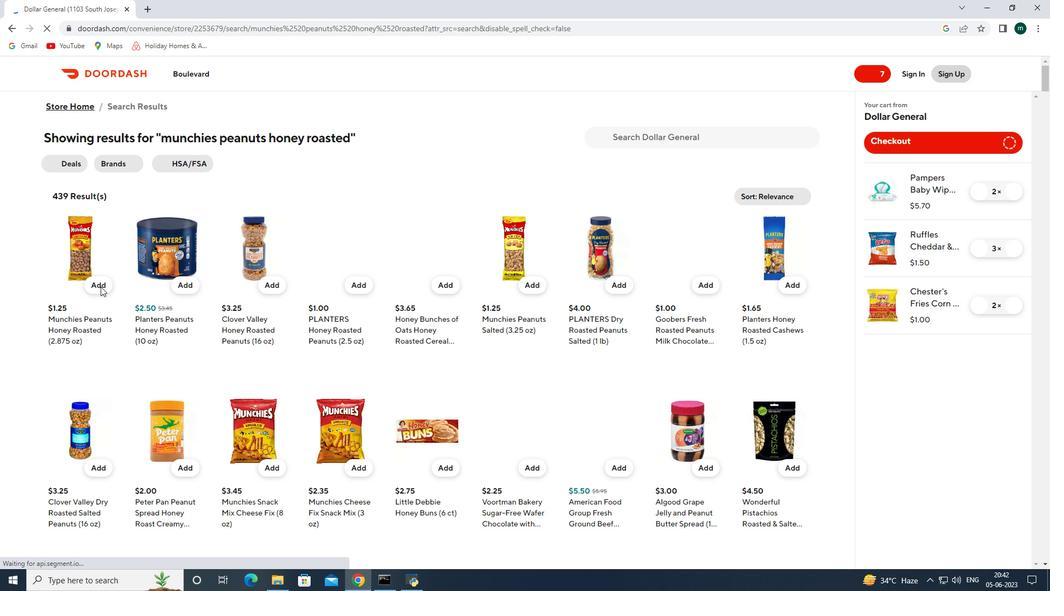 
Action: Mouse pressed left at (100, 286)
Screenshot: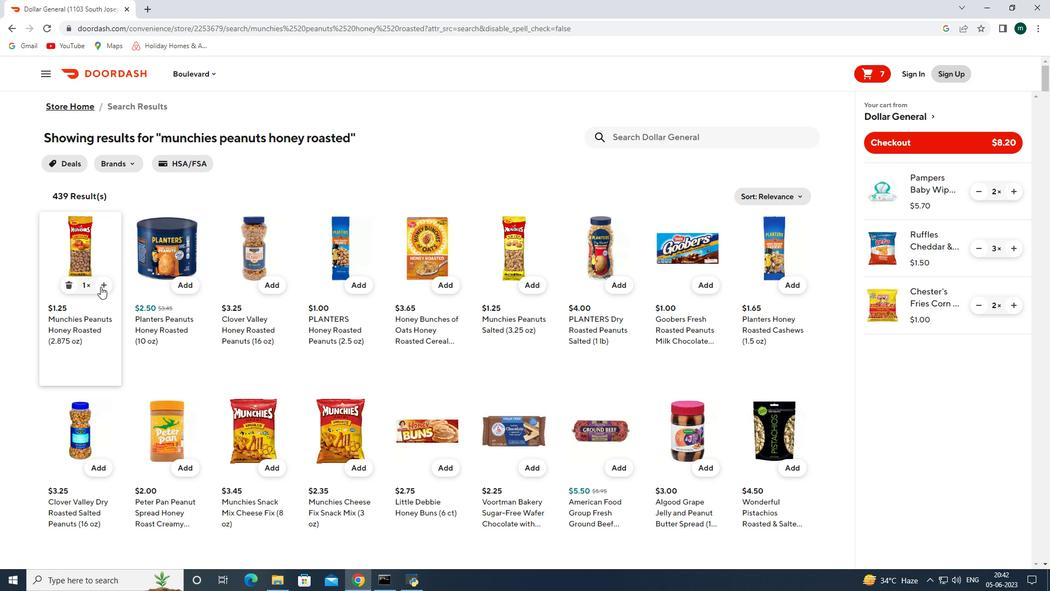 
Action: Mouse pressed left at (100, 286)
Screenshot: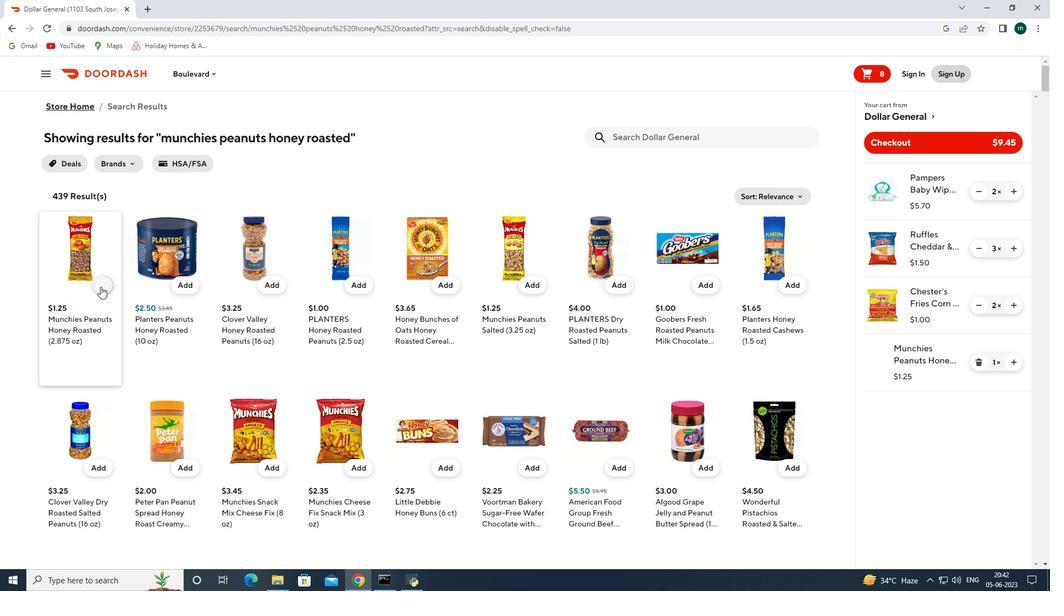 
Action: Mouse pressed left at (100, 286)
Screenshot: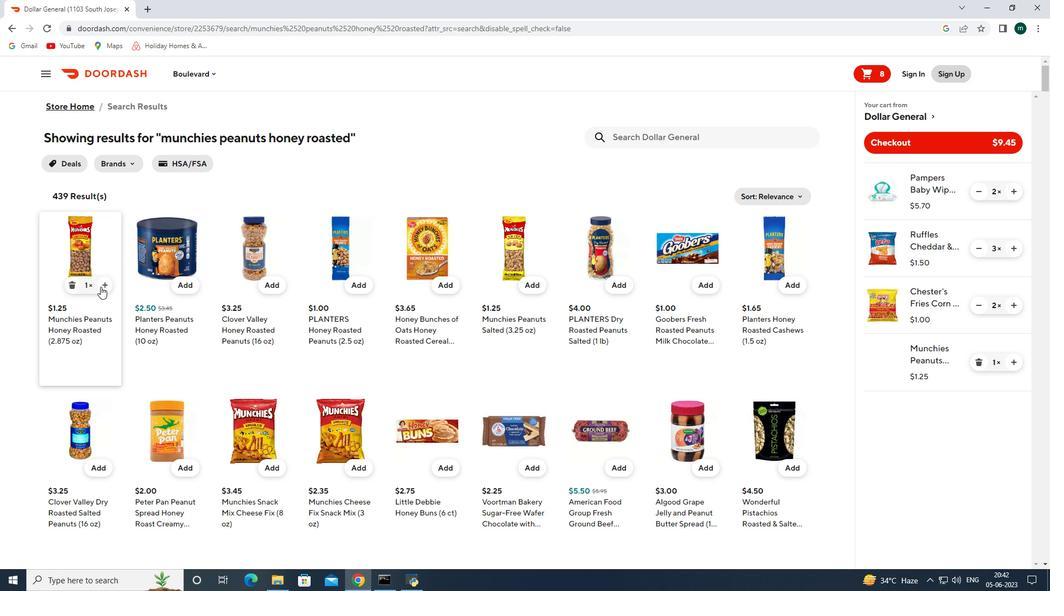 
Action: Mouse pressed left at (100, 286)
Screenshot: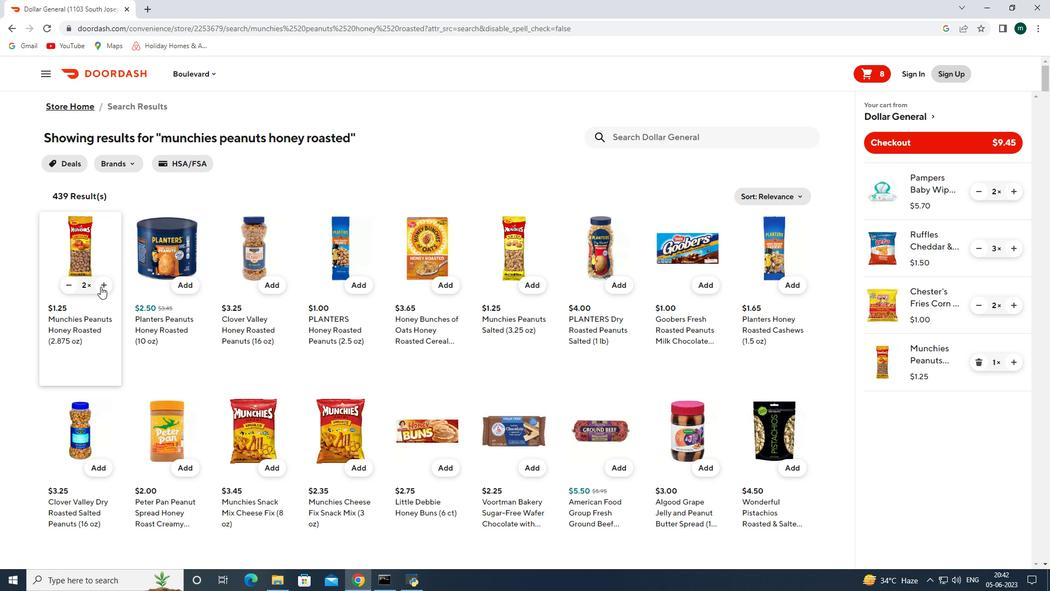 
Action: Mouse moved to (616, 141)
Screenshot: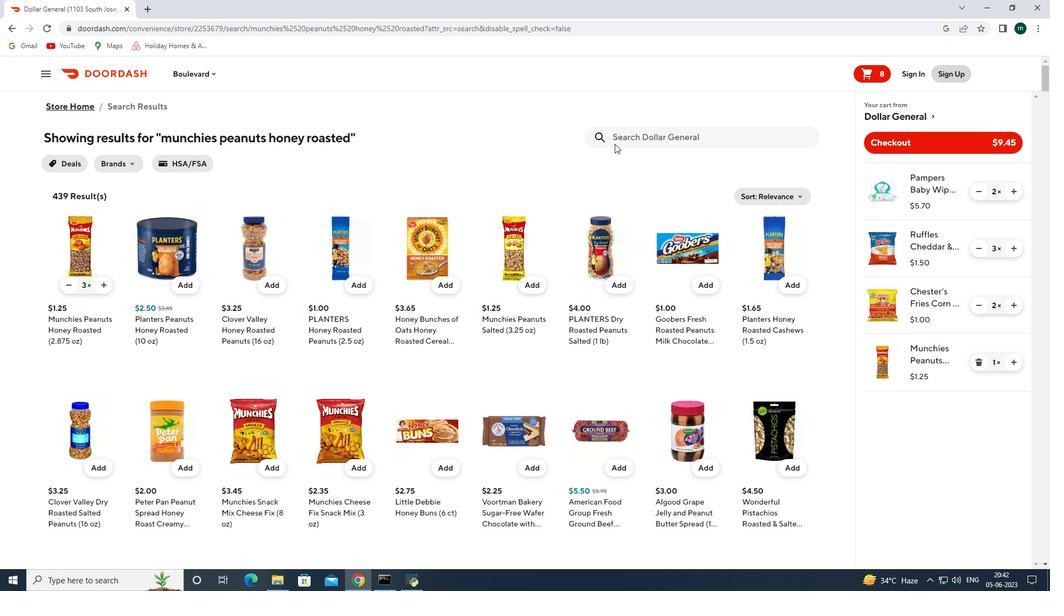 
Action: Mouse pressed left at (616, 141)
Screenshot: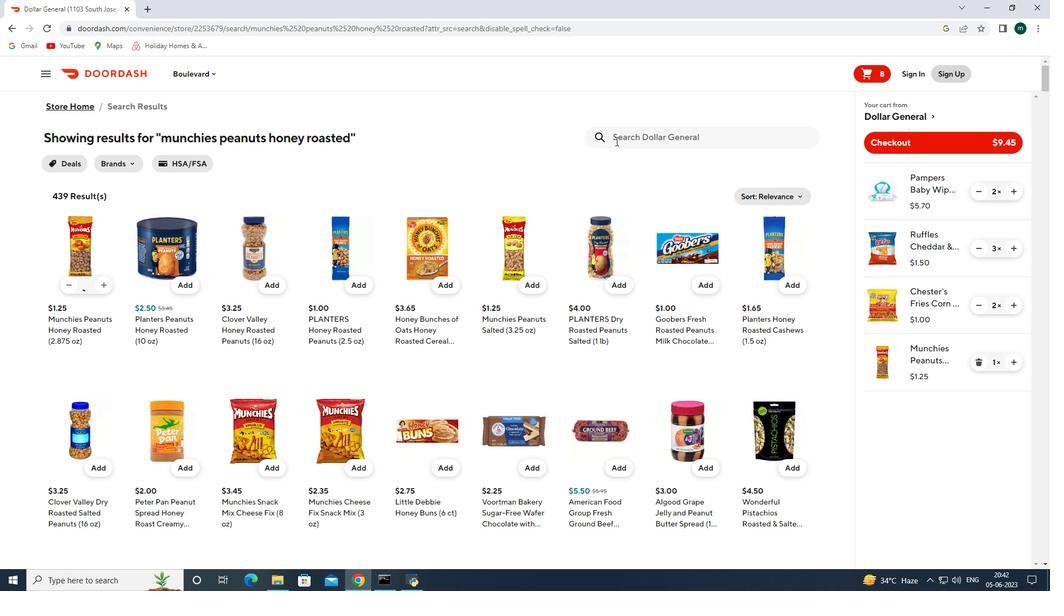 
Action: Key pressed clover<Key.space>valley<Key.space>100<Key.shift>%<Key.space>whole<Key.space>wheat<Key.space>sandwich<Key.space>bread<Key.enter>
Screenshot: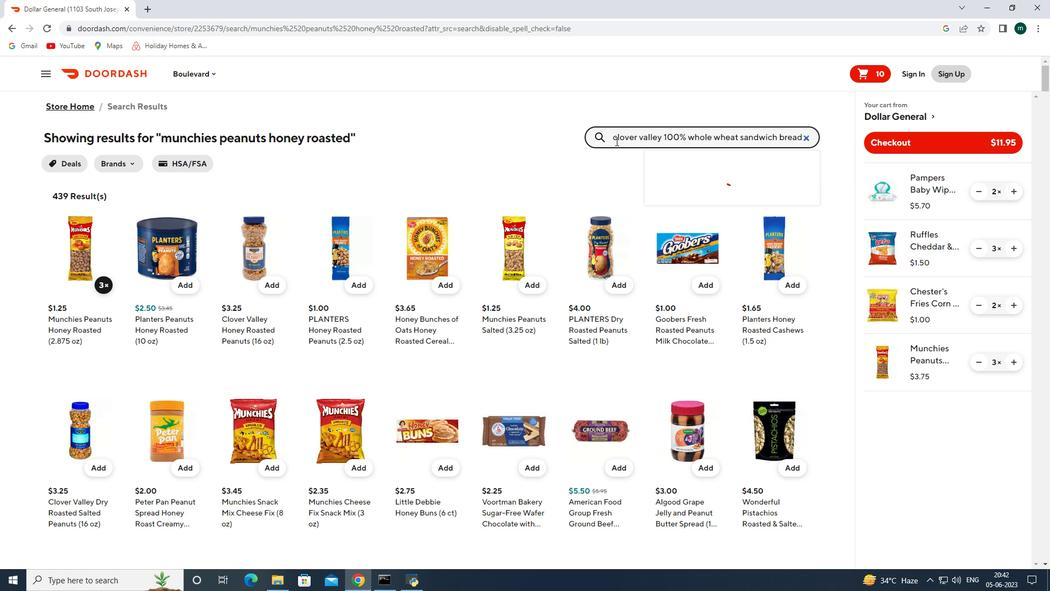 
Action: Mouse pressed left at (616, 141)
Screenshot: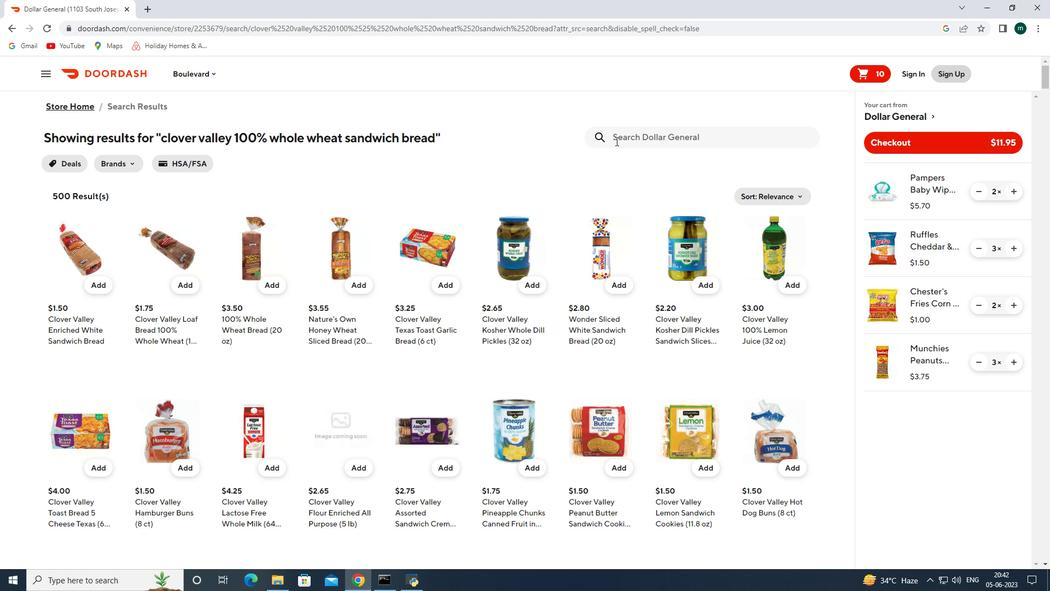 
Action: Key pressed malt<Key.space>o<Key.space>meal<Key.space>cinnamon<Key.space>toasters<Key.space>cerel<Key.enter>
Screenshot: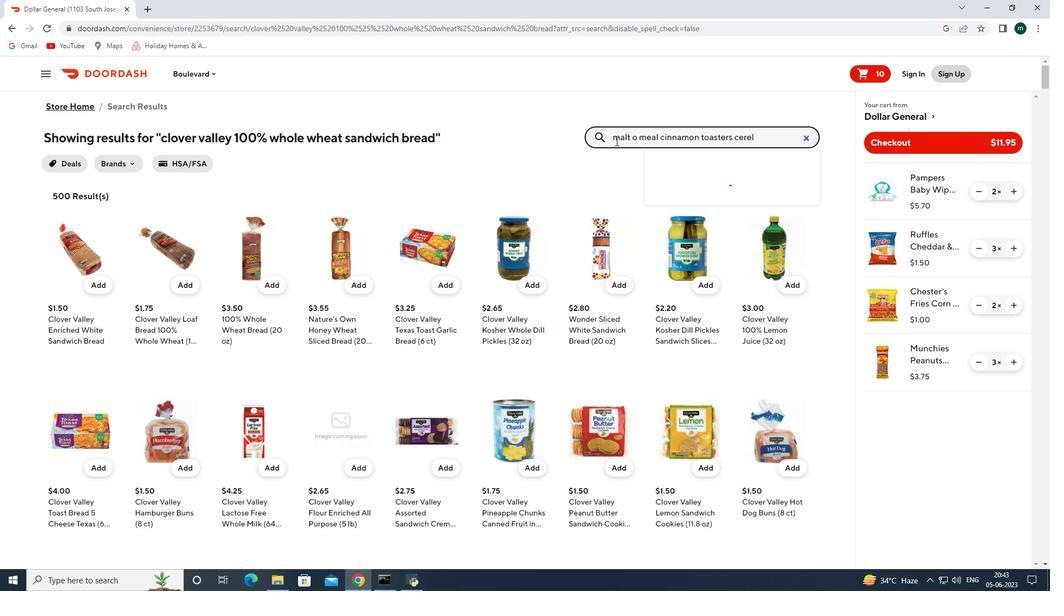 
Action: Mouse pressed left at (616, 141)
Screenshot: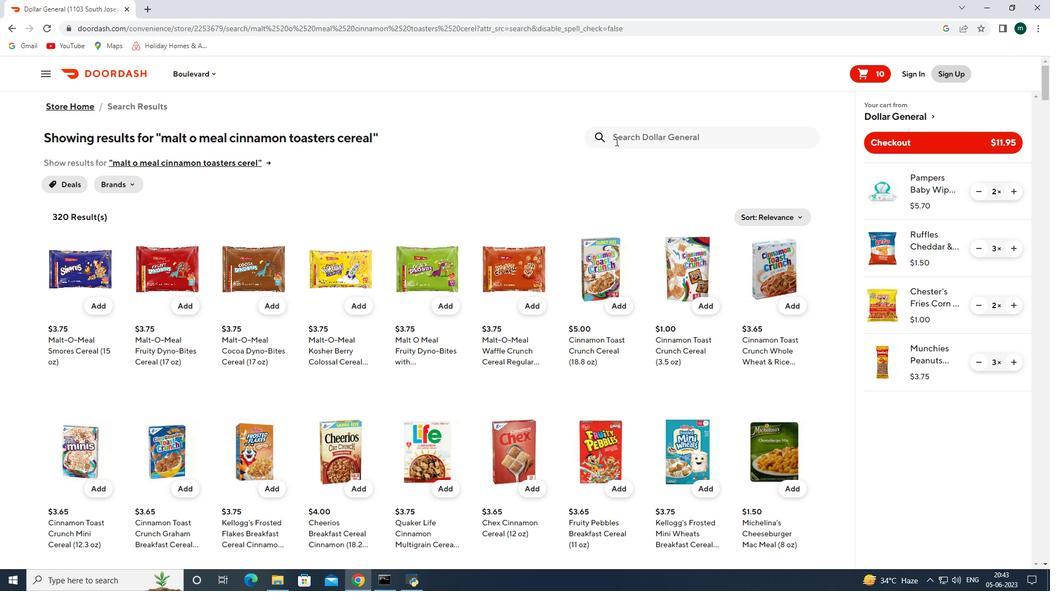 
Action: Key pressed lemonhead<Key.space>lemon<Key.space>candy<Key.enter>
Screenshot: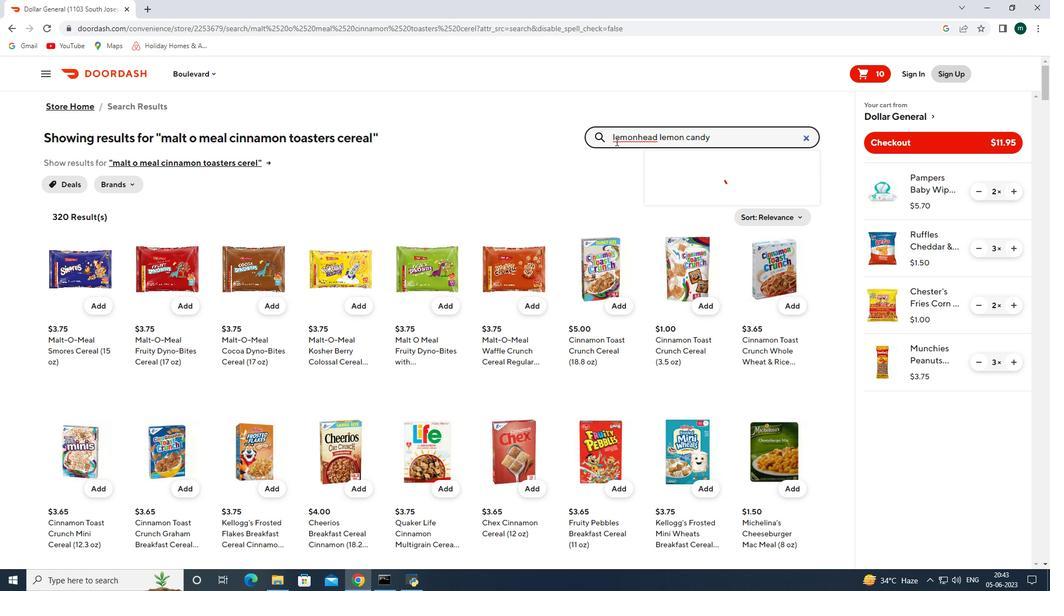 
Action: Mouse pressed left at (616, 141)
Screenshot: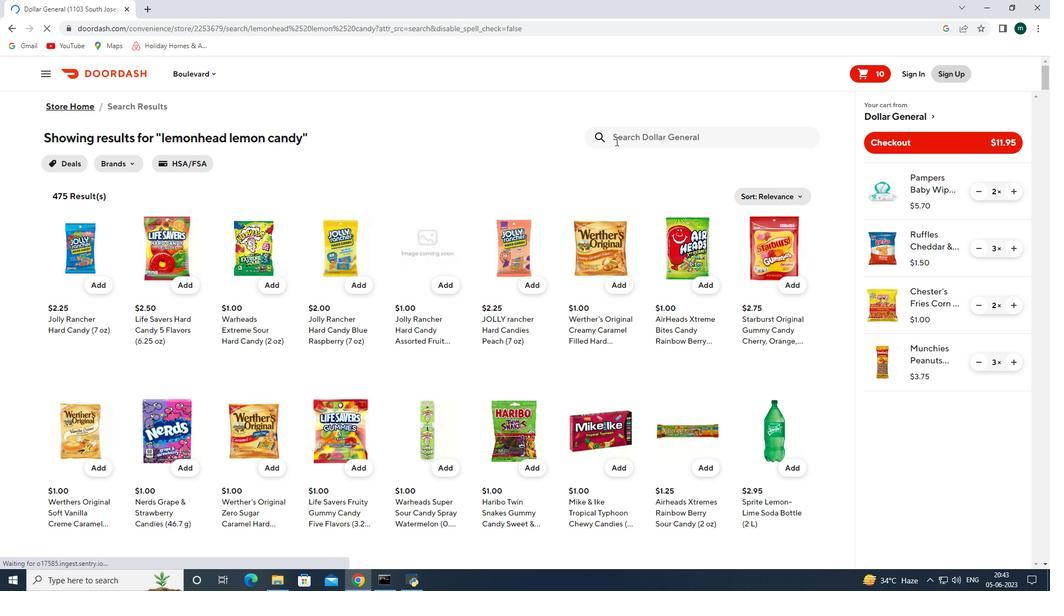 
Action: Key pressed band<Key.space>aid<Key.space>adhesive<Key.space>bandages<Key.space>family<Key.space>variety<Key.space>pack<Key.enter>
Screenshot: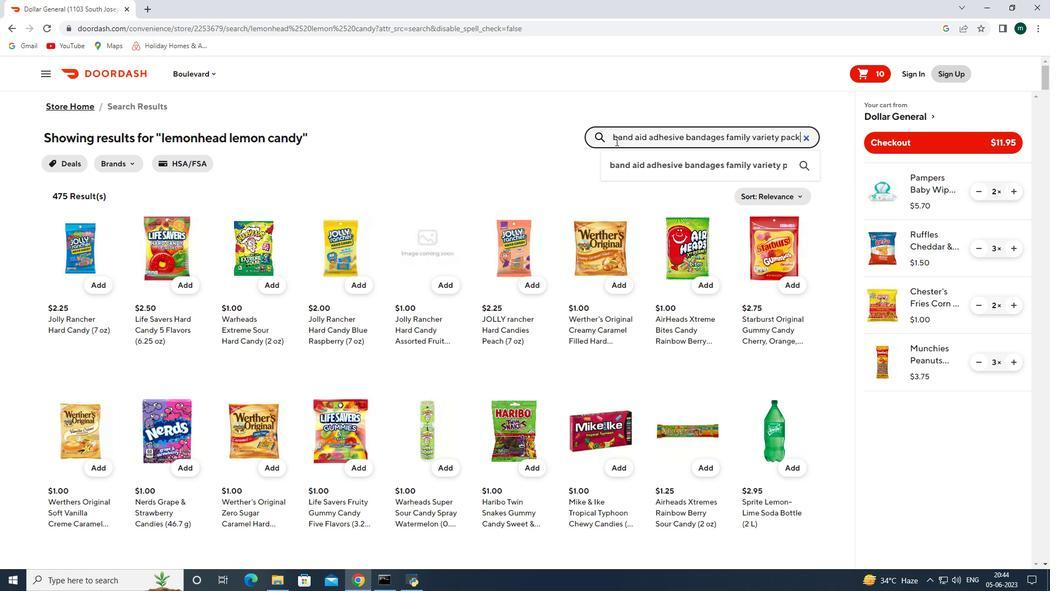 
Action: Mouse moved to (104, 284)
Screenshot: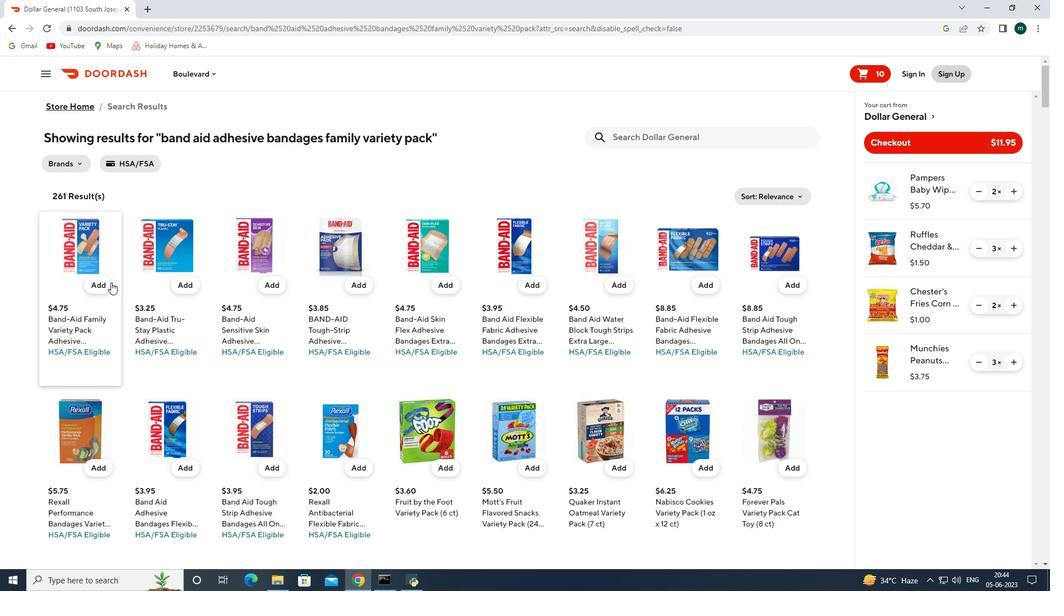 
Action: Mouse pressed left at (104, 284)
Screenshot: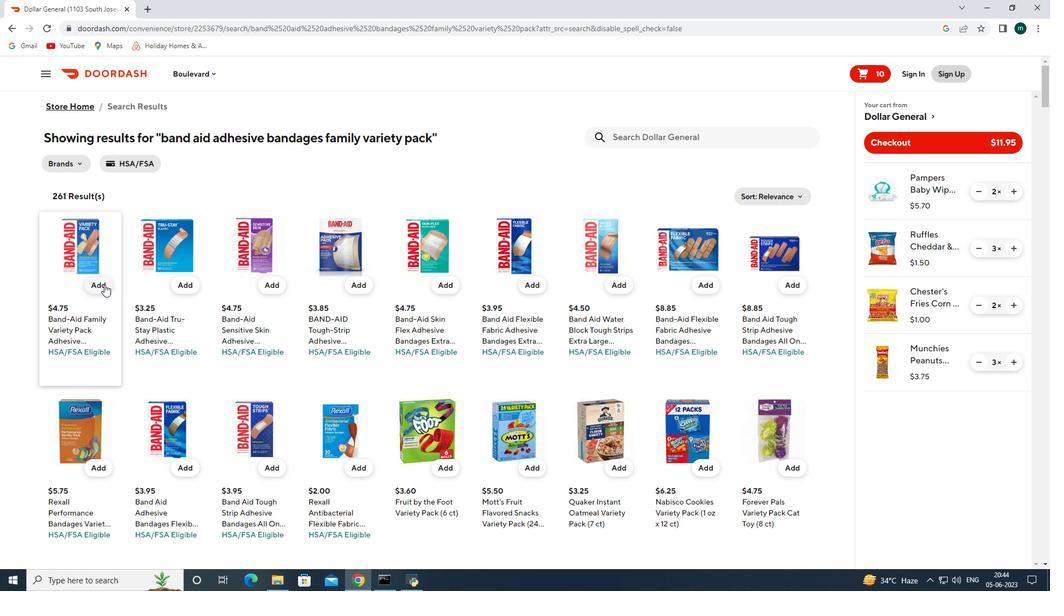 
Action: Mouse pressed left at (104, 284)
Screenshot: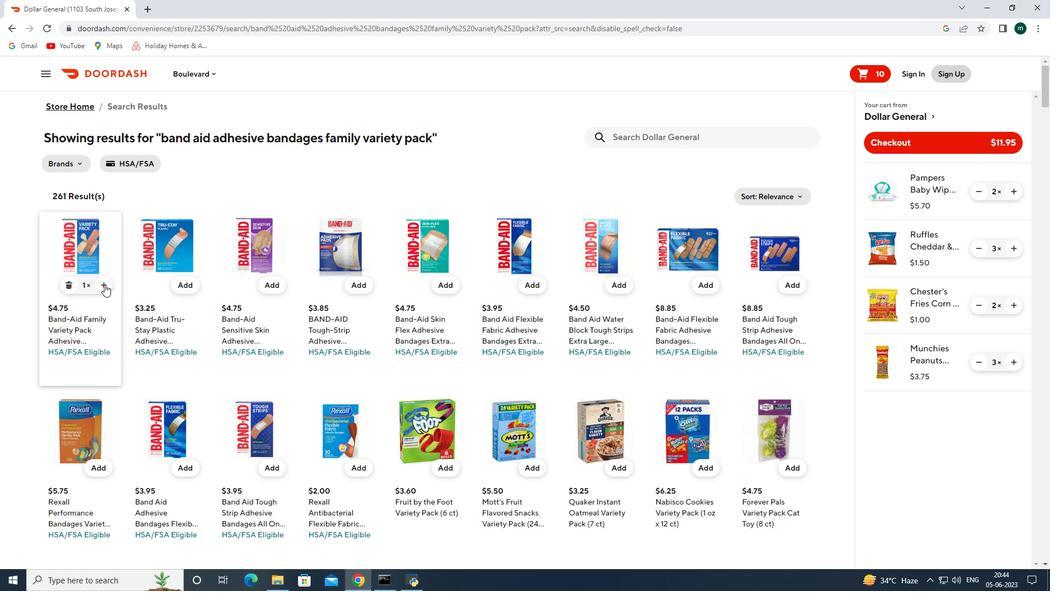 
Action: Mouse moved to (654, 137)
Screenshot: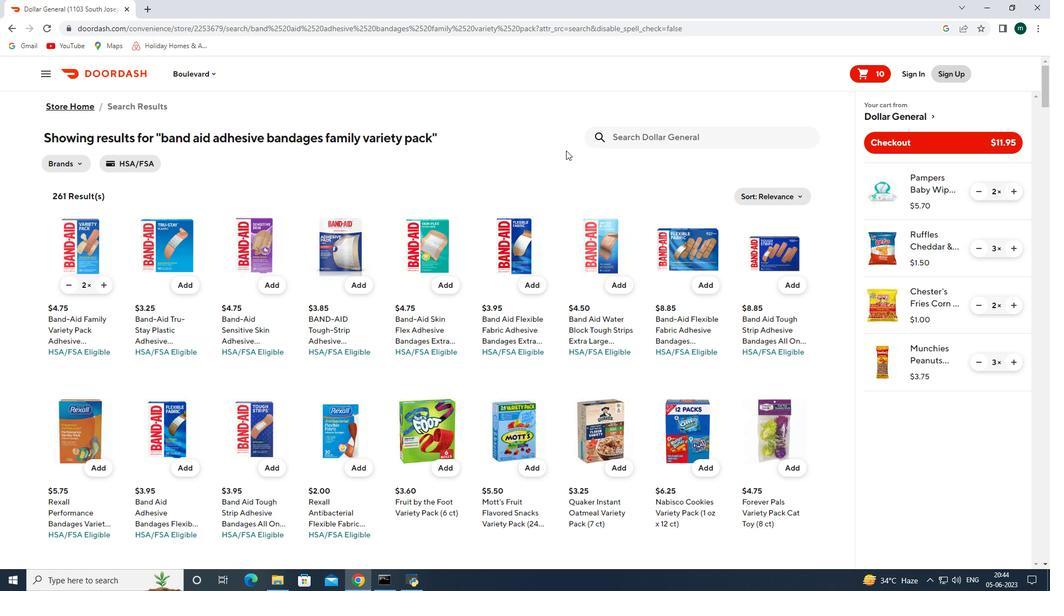 
Action: Mouse pressed left at (654, 137)
Screenshot: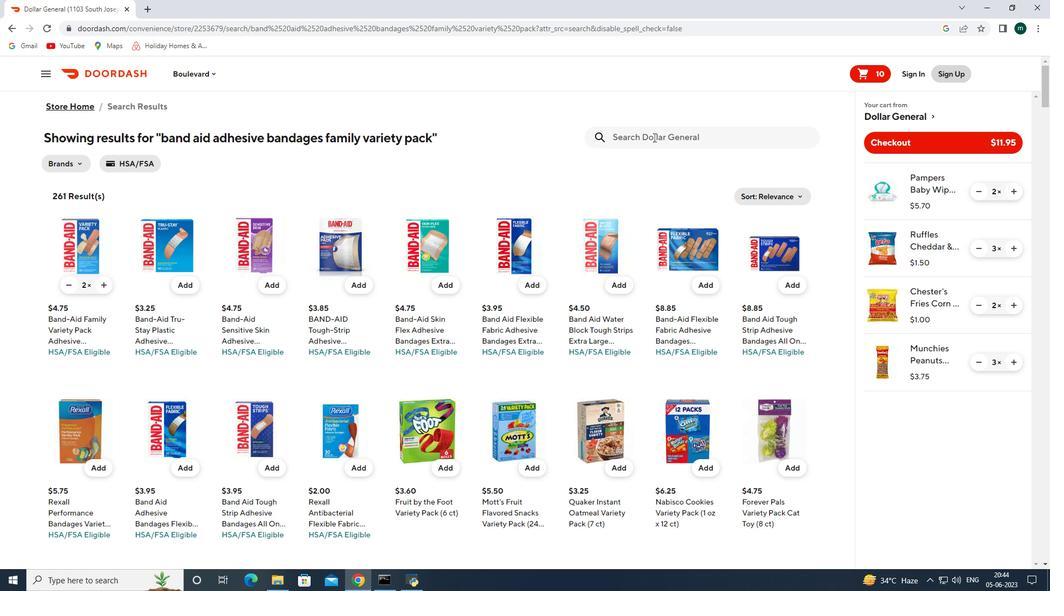 
Action: Key pressed mott<Key.space><Key.backspace>s<Key.space>100<Key.shift>%<Key.space>apple<Key.space>juice<Key.space>bottle<Key.enter>
Screenshot: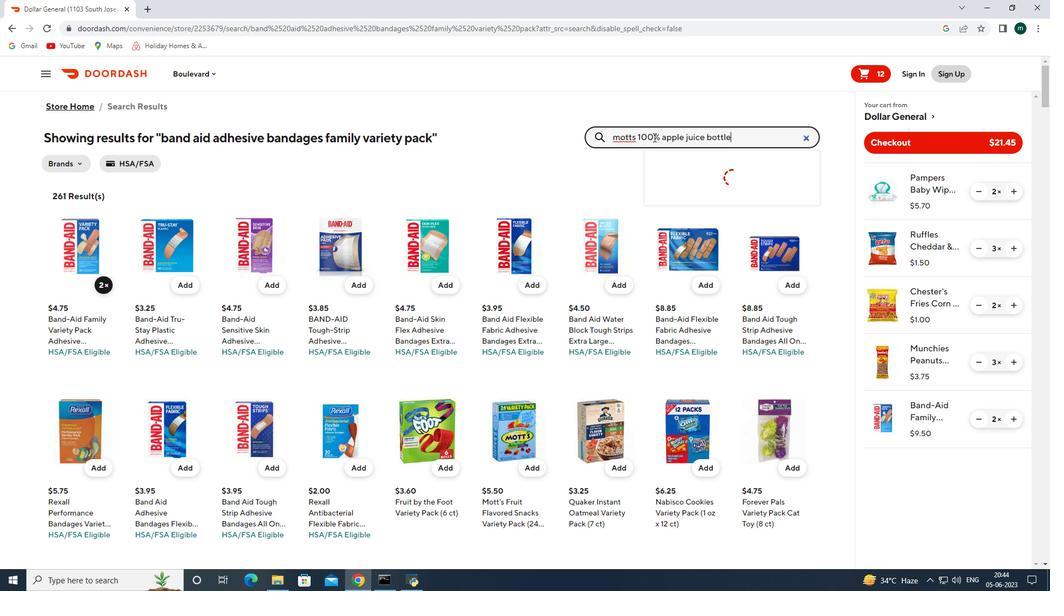 
Action: Mouse moved to (110, 284)
Screenshot: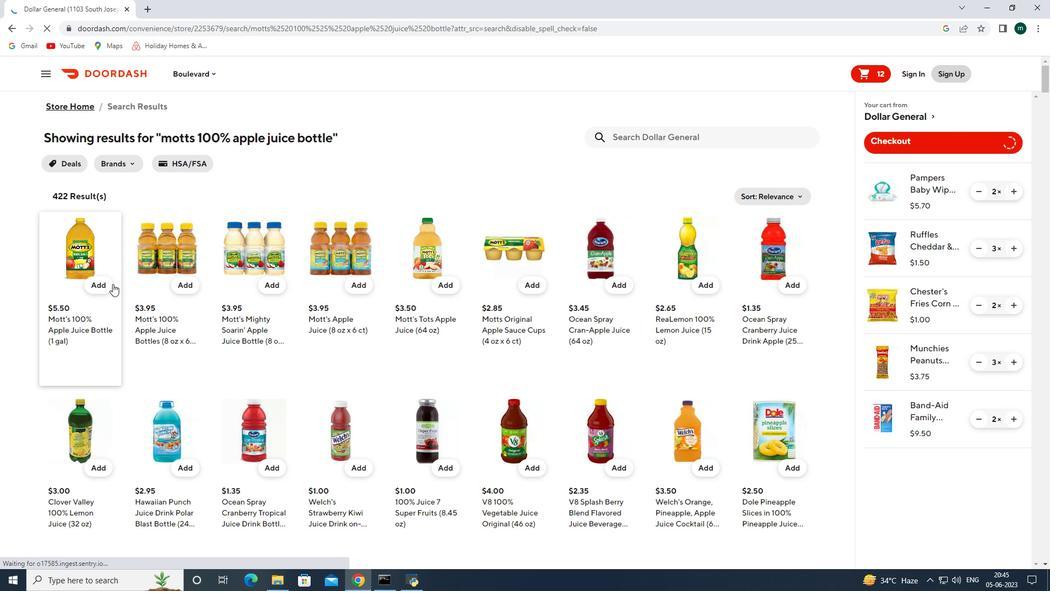 
Action: Mouse pressed left at (110, 284)
Screenshot: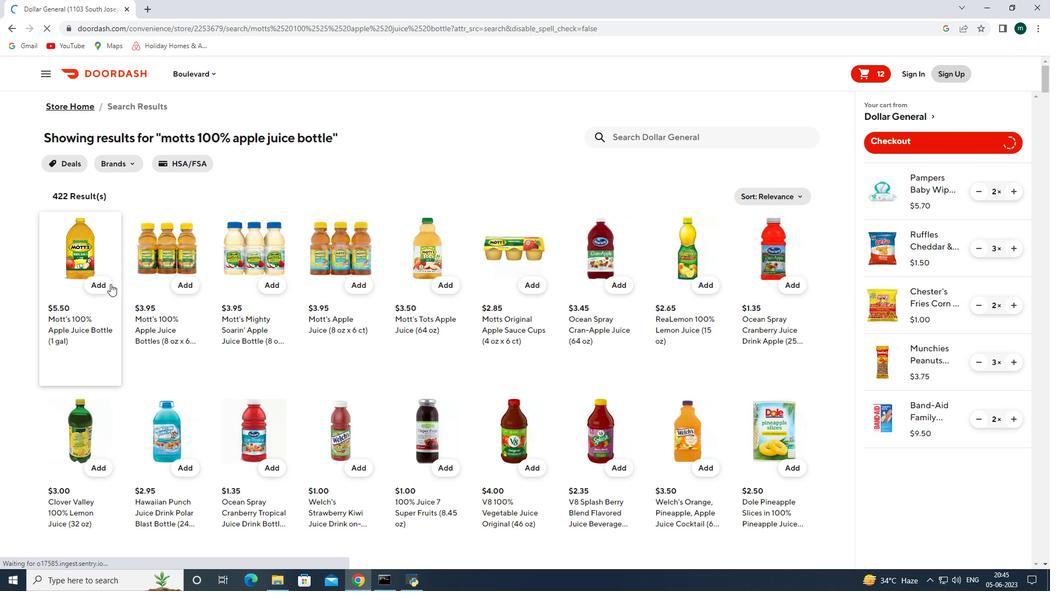 
Action: Mouse pressed left at (110, 284)
Screenshot: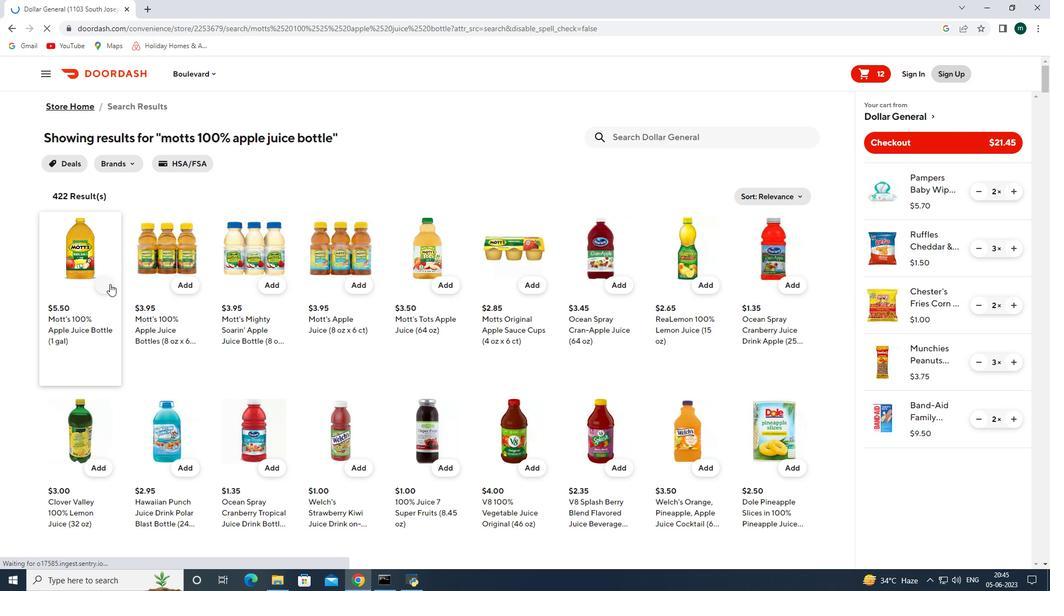 
Action: Mouse pressed left at (110, 284)
Screenshot: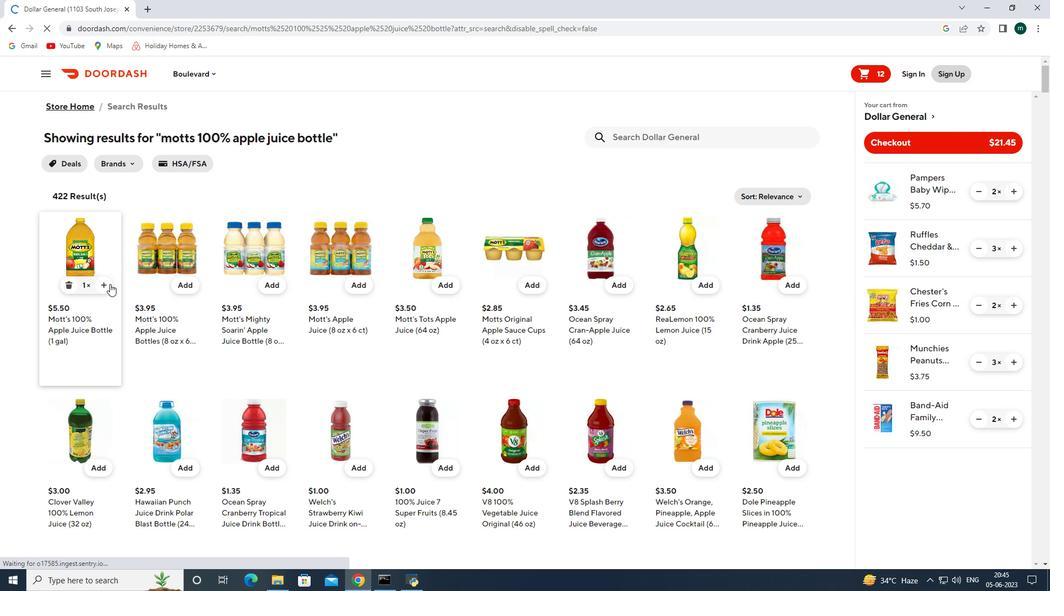 
Action: Mouse moved to (911, 144)
Screenshot: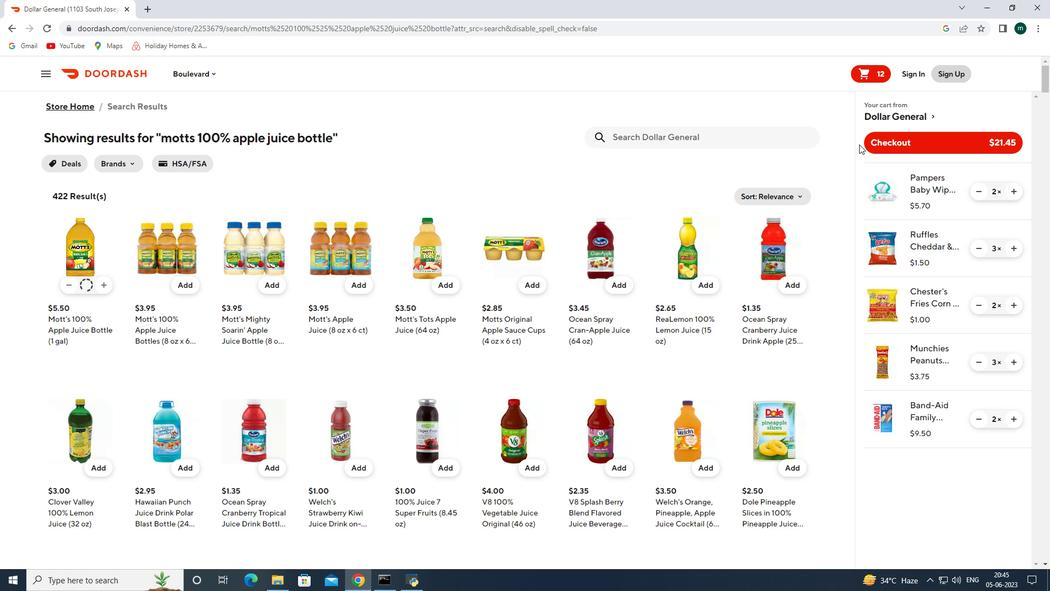
Action: Mouse pressed left at (911, 144)
Screenshot: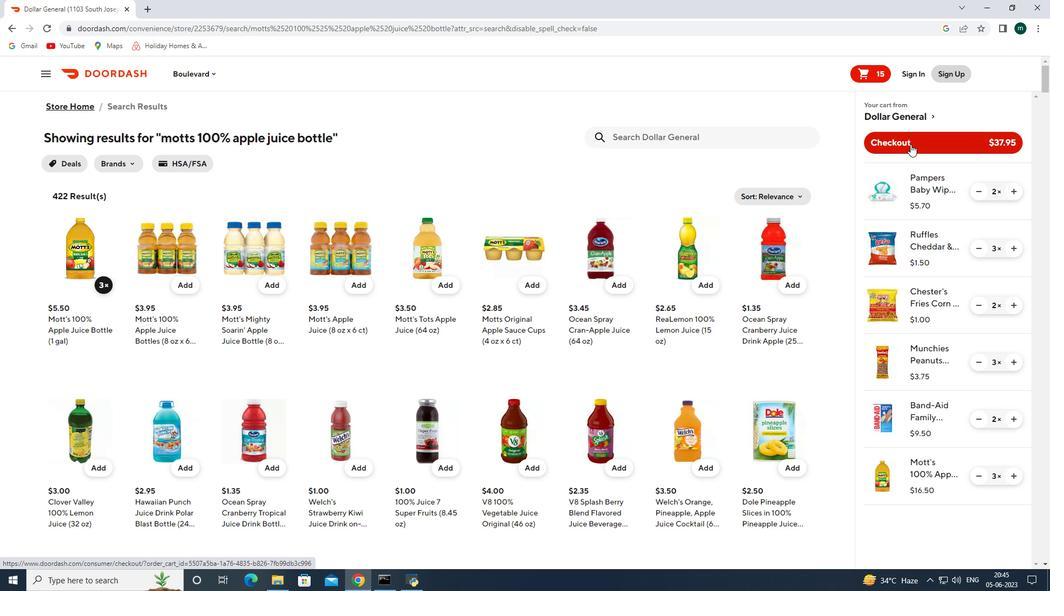 
Action: Mouse scrolled (911, 143) with delta (0, 0)
Screenshot: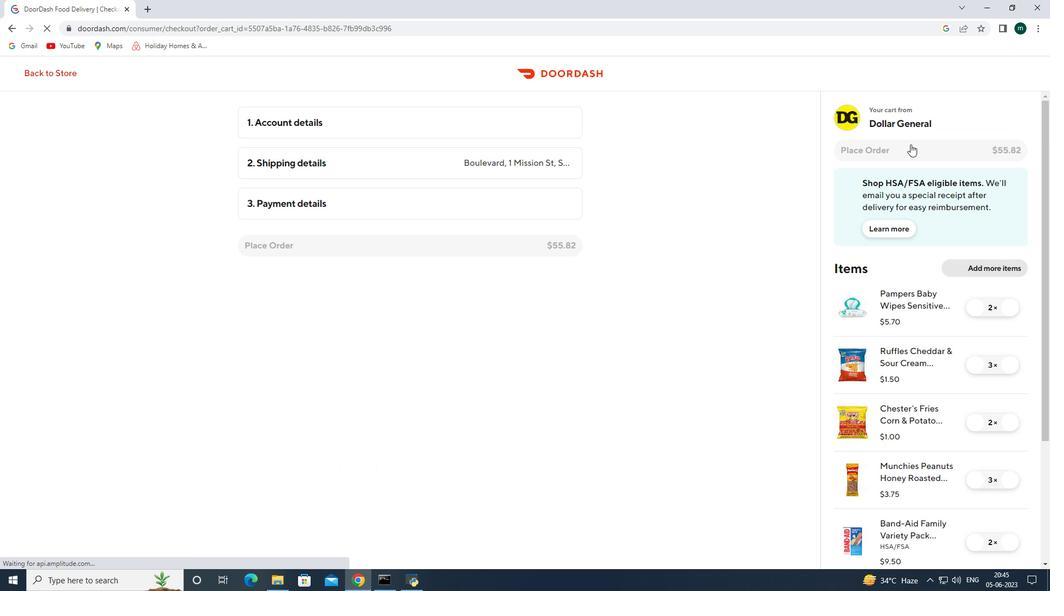 
Action: Mouse scrolled (911, 143) with delta (0, 0)
Screenshot: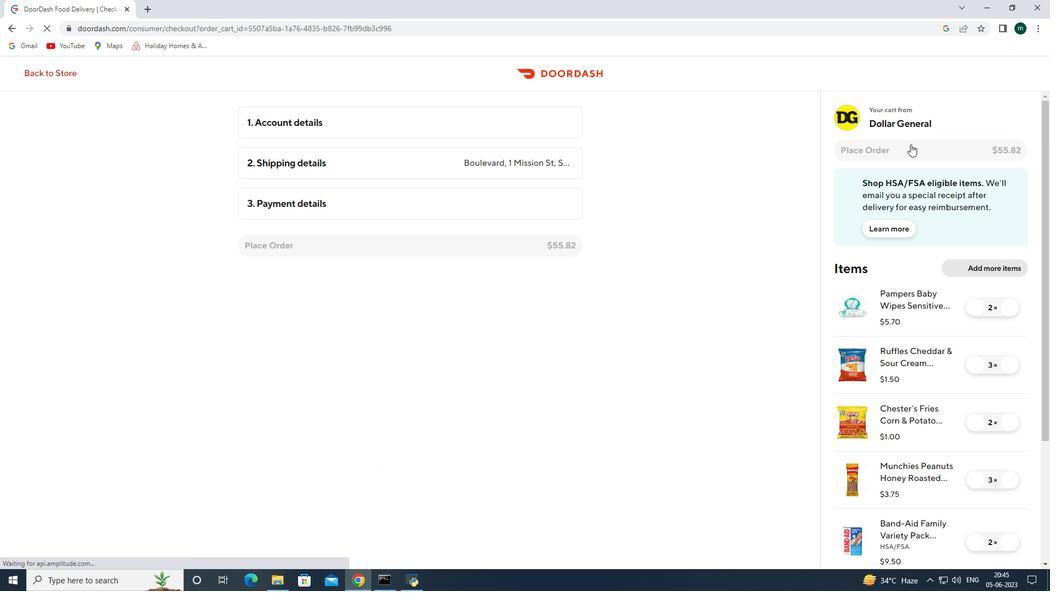 
Action: Mouse scrolled (911, 143) with delta (0, 0)
Screenshot: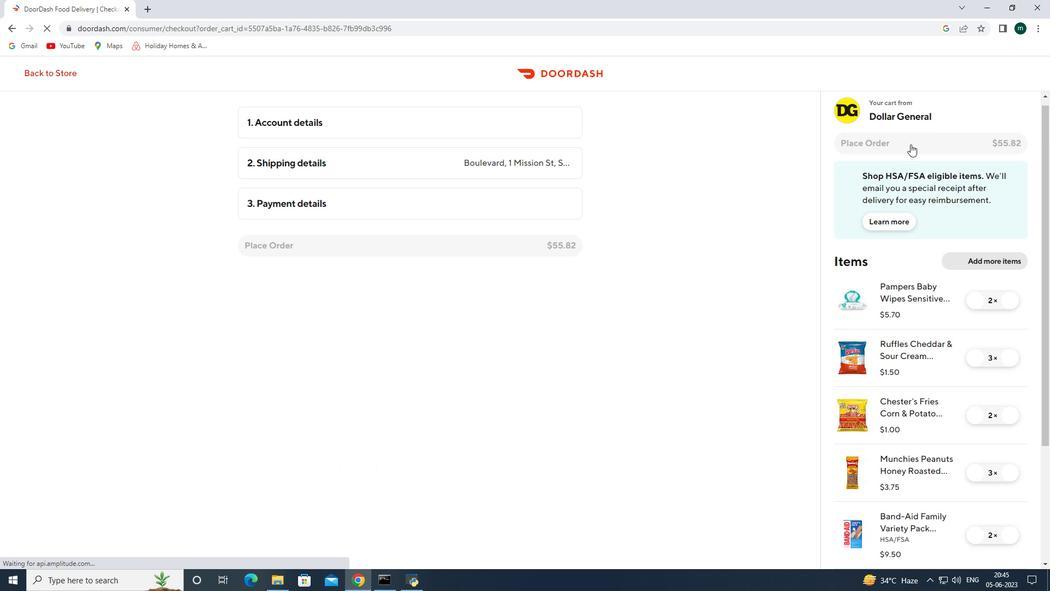 
